 Task: Filter for unread emails   in folder Inbox. Archive 5 recent emails   in folder Inbox. Archive 5 recent emails   in folder Sent items. Archive 3 recent emails   in folder Folder0000000021. Archive 3 recent emails   in folder Folder0000000022
Action: Mouse moved to (353, 473)
Screenshot: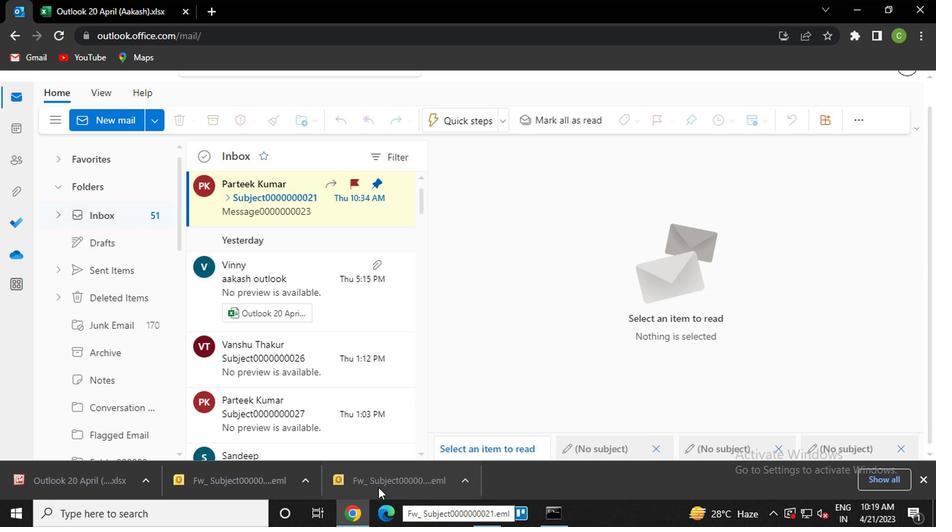 
Action: Mouse scrolled (353, 474) with delta (0, 0)
Screenshot: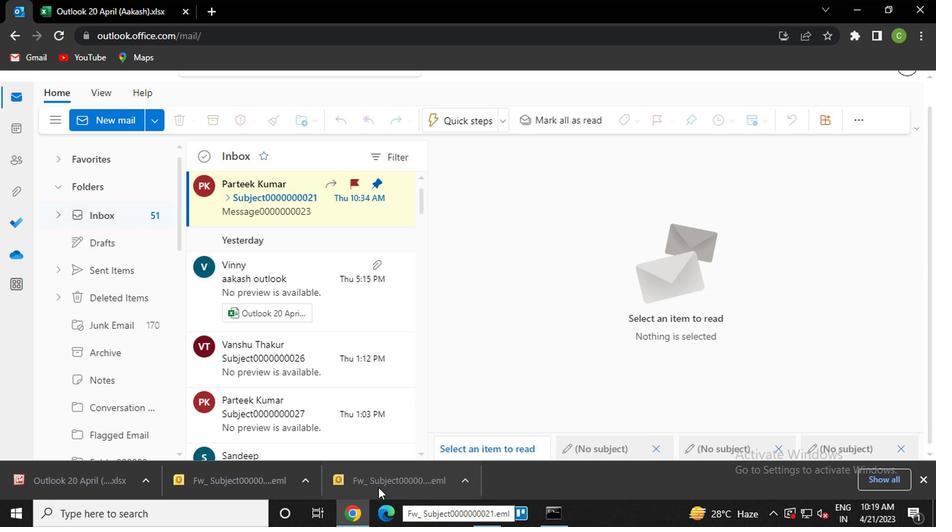 
Action: Mouse moved to (280, 417)
Screenshot: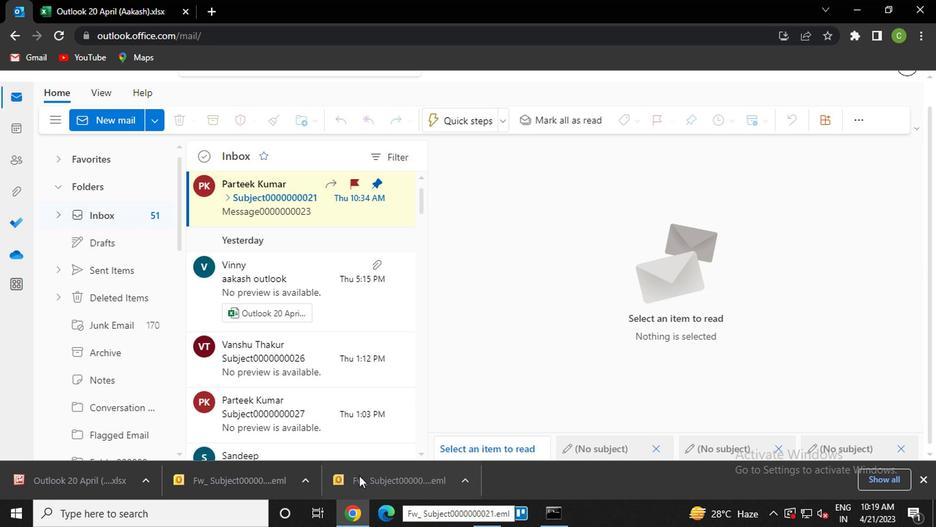 
Action: Mouse scrolled (280, 418) with delta (0, 0)
Screenshot: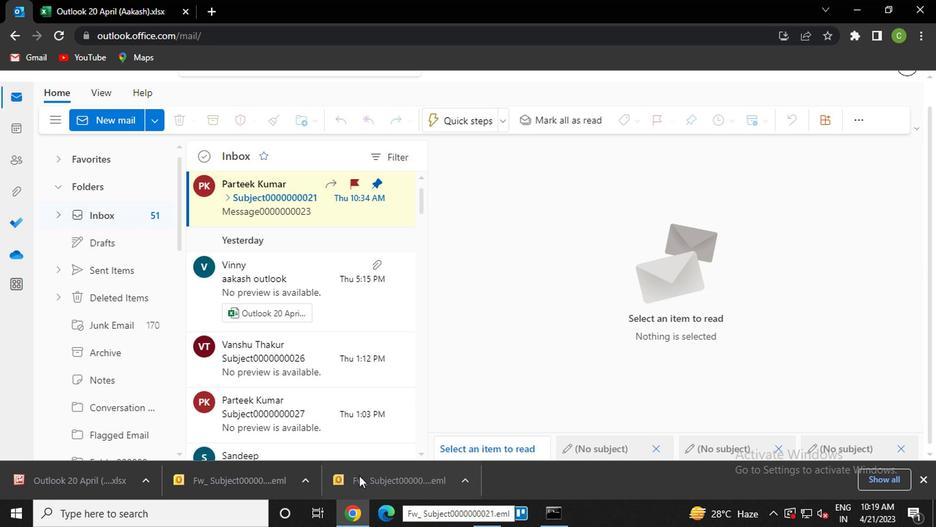 
Action: Mouse moved to (220, 365)
Screenshot: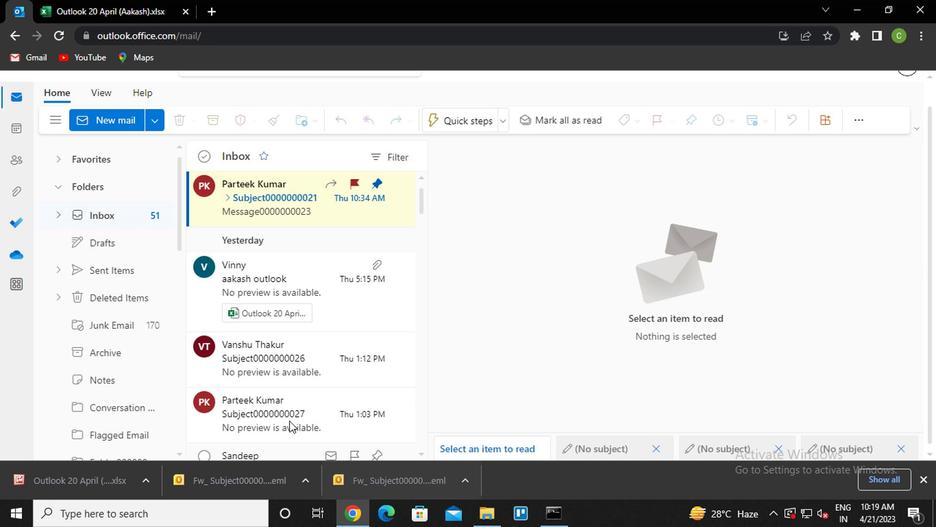 
Action: Mouse scrolled (220, 366) with delta (0, 0)
Screenshot: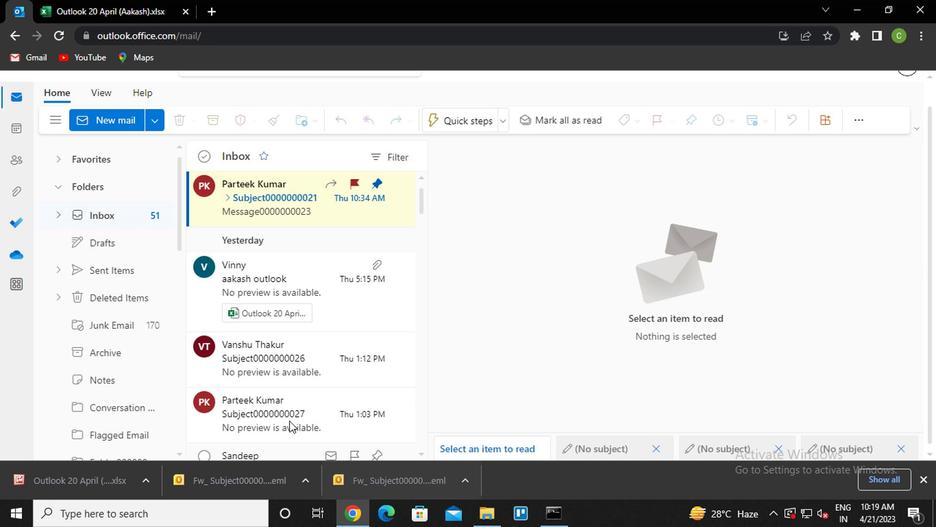 
Action: Mouse moved to (216, 358)
Screenshot: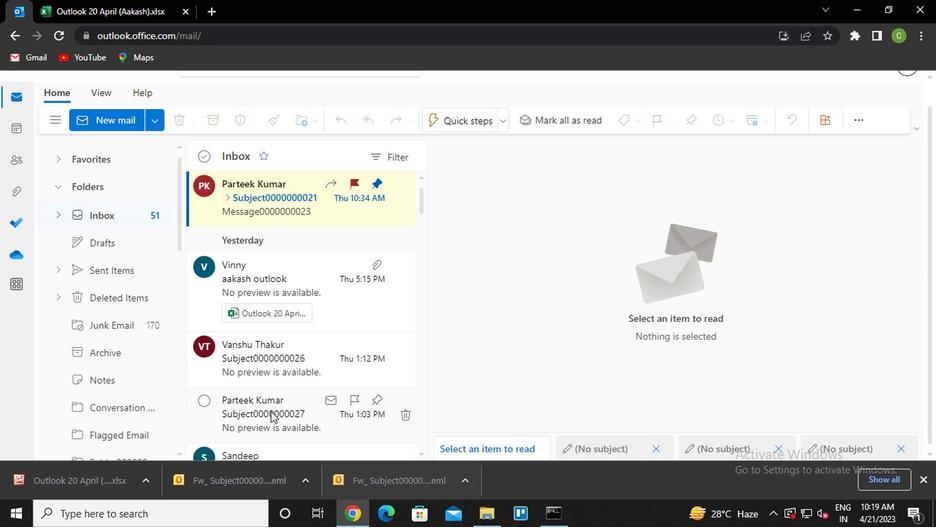 
Action: Mouse scrolled (216, 359) with delta (0, 0)
Screenshot: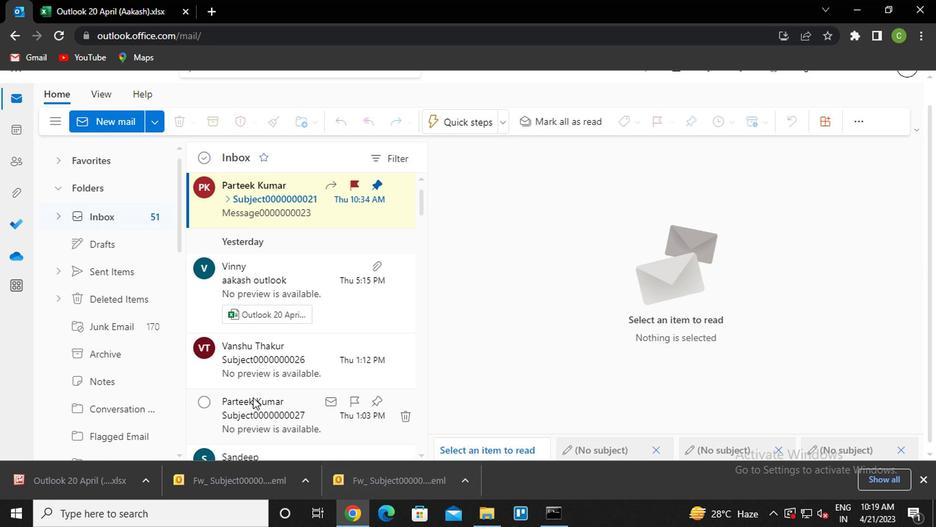 
Action: Mouse moved to (117, 243)
Screenshot: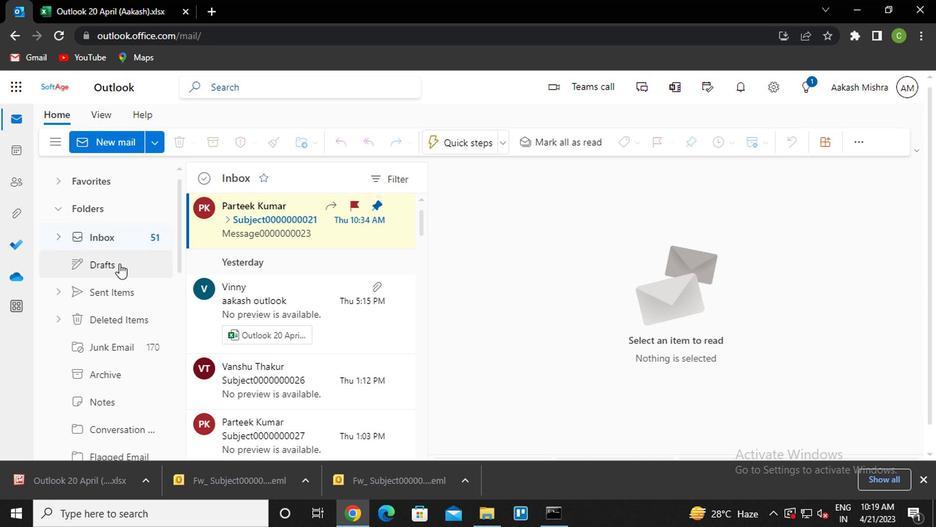 
Action: Mouse pressed left at (117, 243)
Screenshot: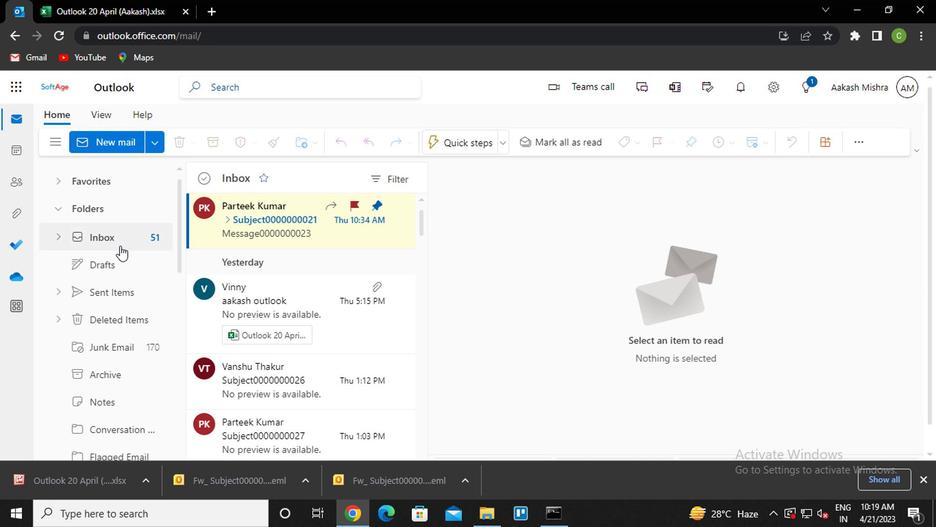 
Action: Mouse moved to (391, 155)
Screenshot: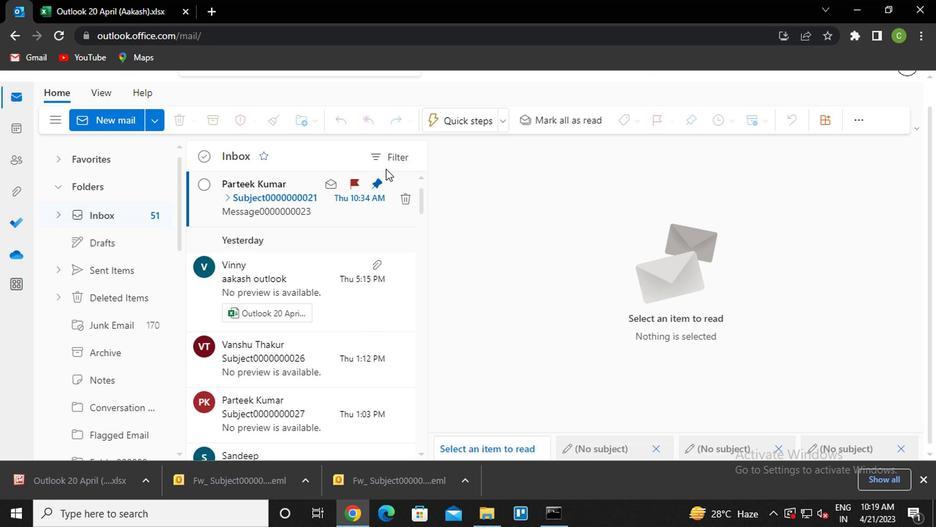 
Action: Mouse pressed left at (391, 155)
Screenshot: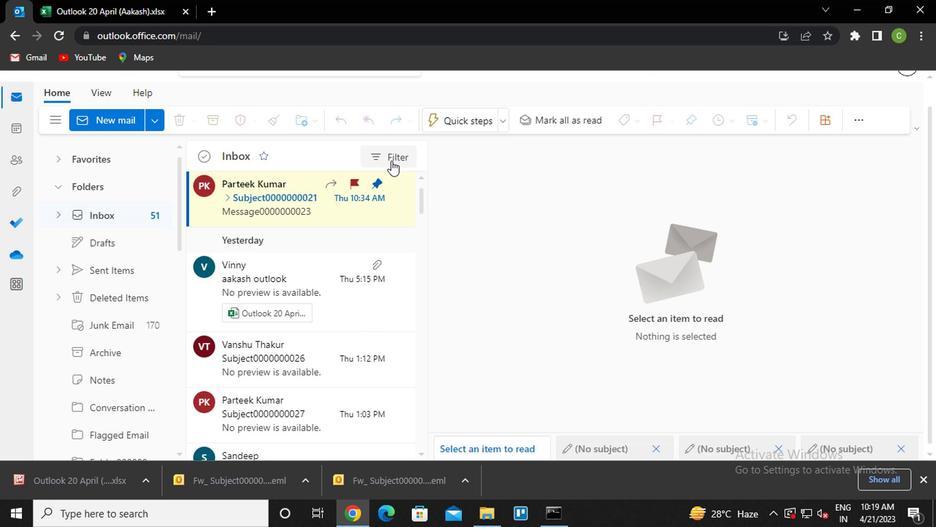 
Action: Mouse moved to (411, 202)
Screenshot: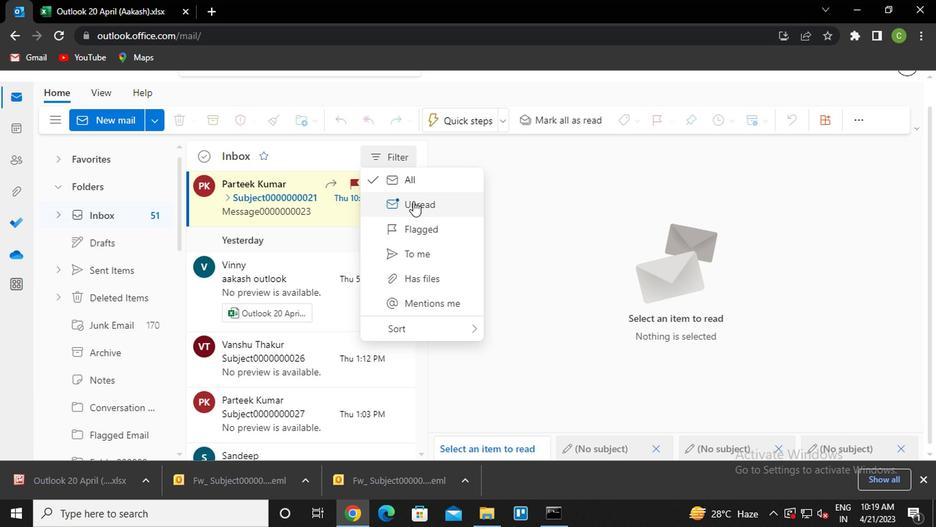 
Action: Mouse pressed left at (411, 202)
Screenshot: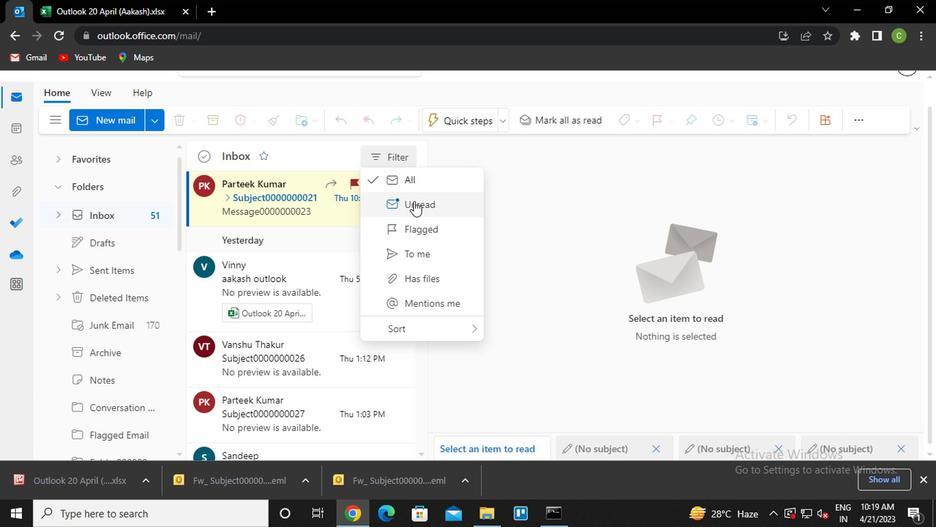 
Action: Mouse moved to (204, 185)
Screenshot: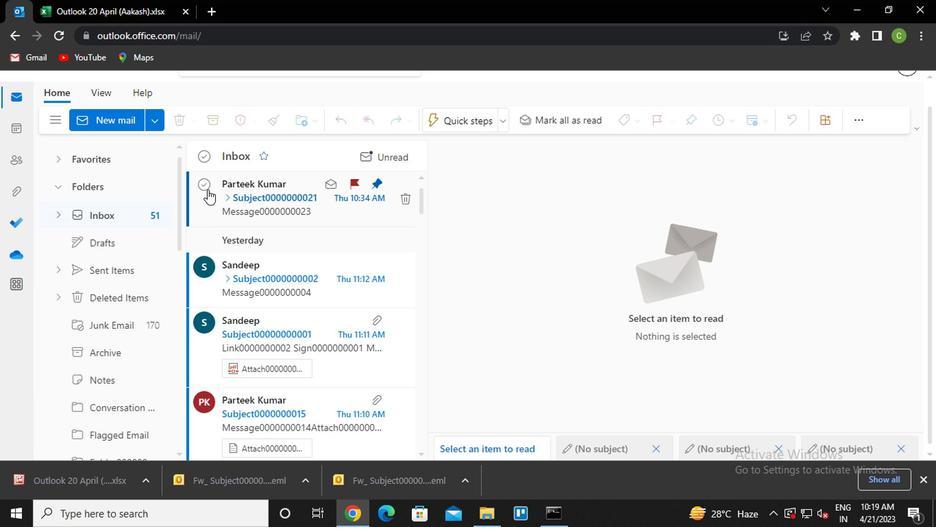 
Action: Mouse pressed left at (204, 185)
Screenshot: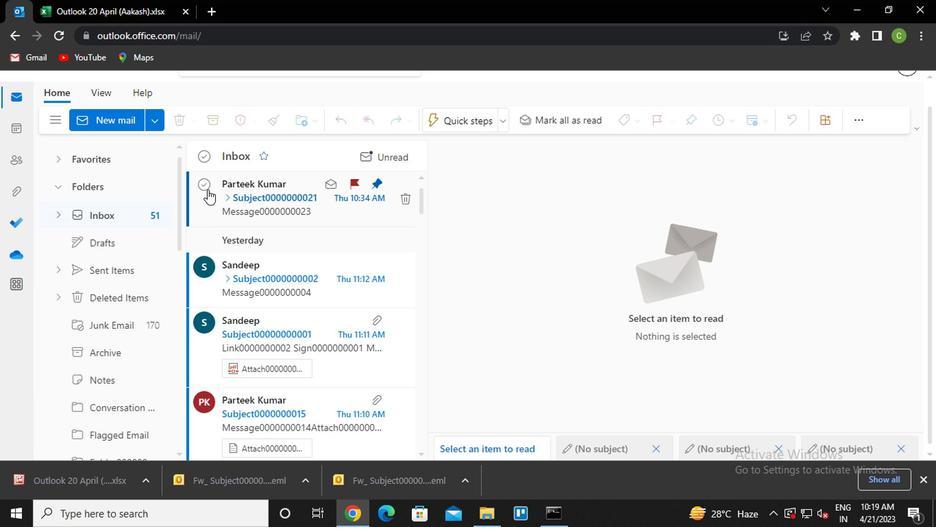 
Action: Mouse moved to (199, 269)
Screenshot: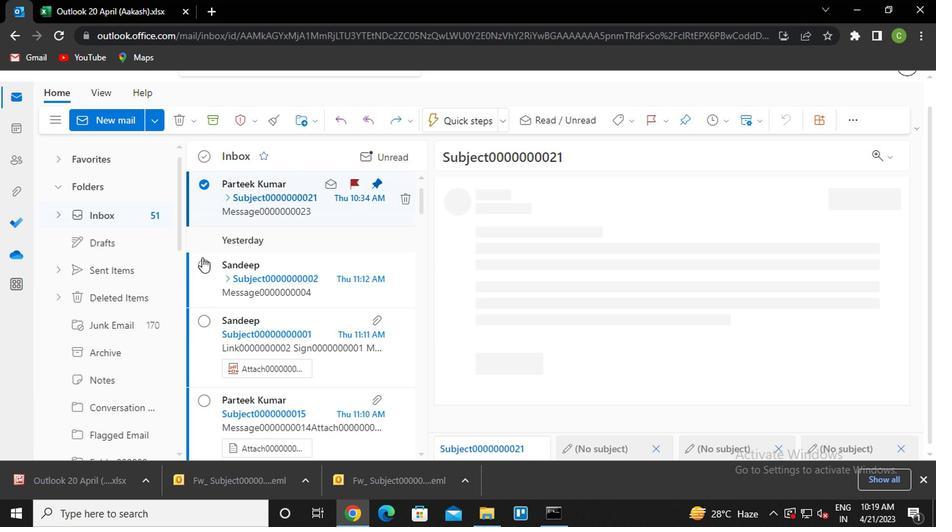 
Action: Mouse pressed left at (199, 269)
Screenshot: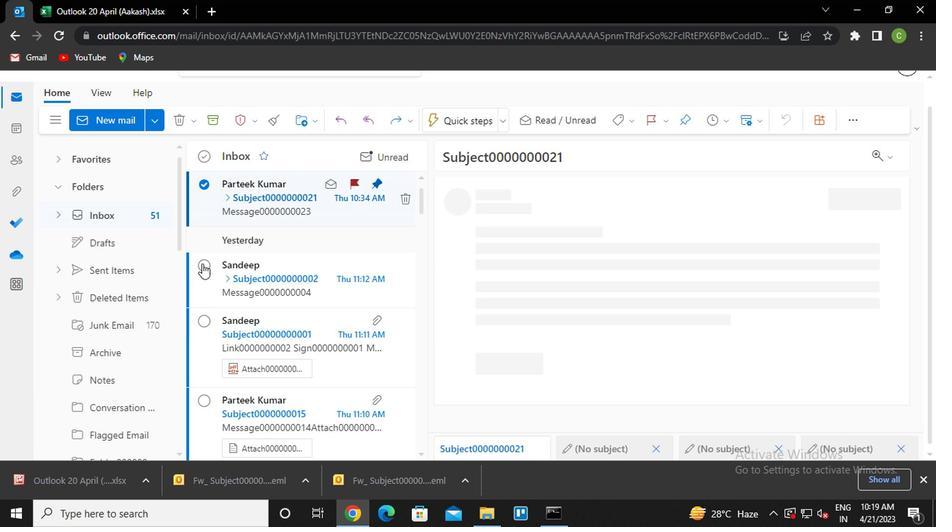 
Action: Mouse moved to (205, 319)
Screenshot: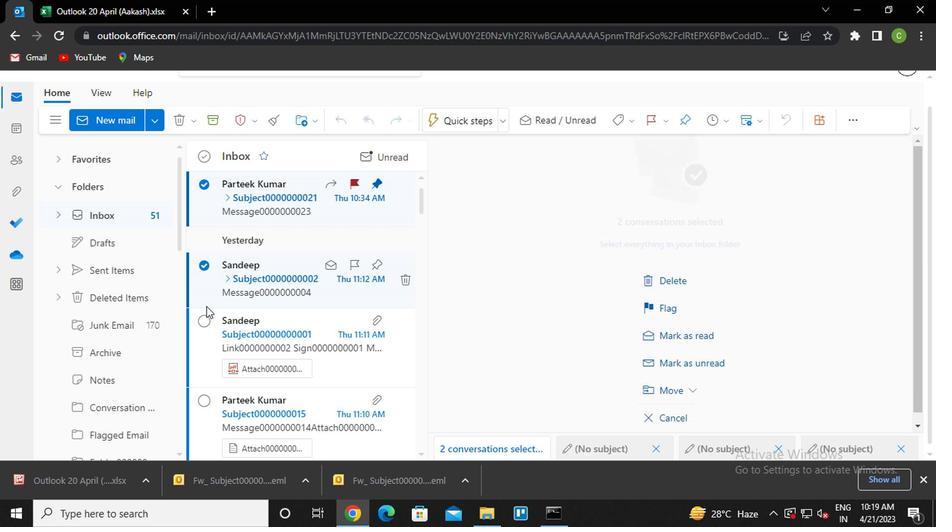 
Action: Mouse pressed left at (205, 319)
Screenshot: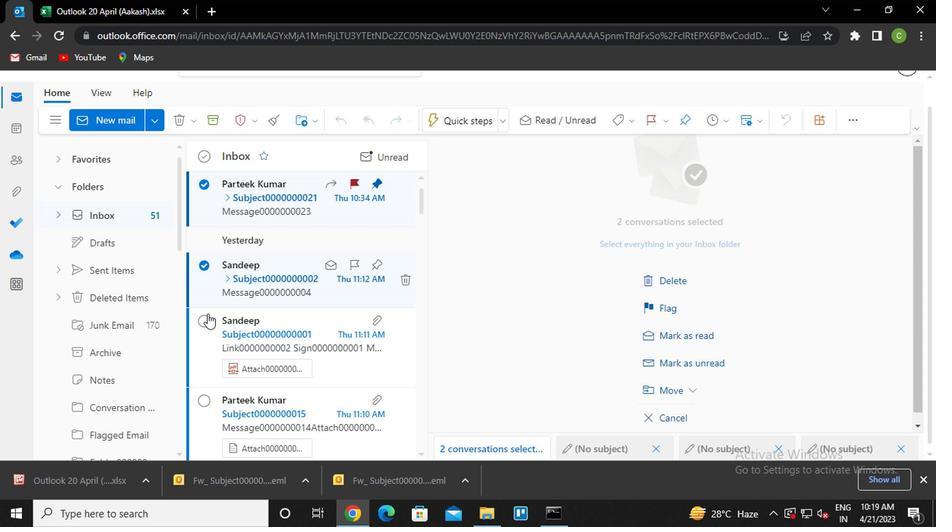 
Action: Mouse moved to (203, 402)
Screenshot: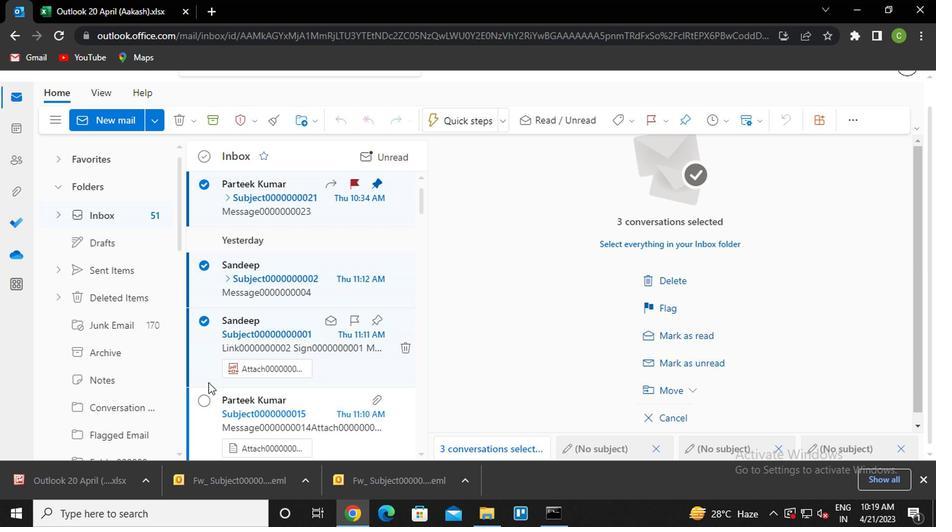 
Action: Mouse pressed left at (203, 402)
Screenshot: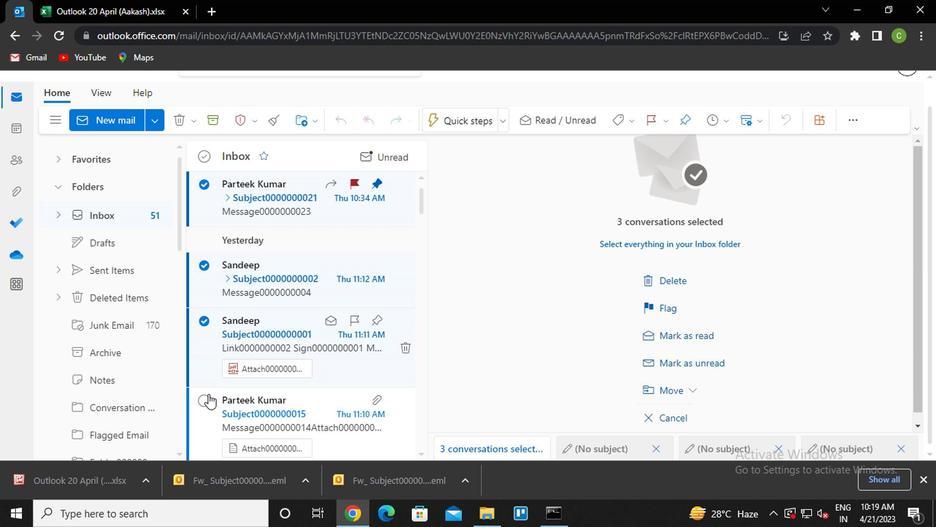 
Action: Mouse moved to (210, 382)
Screenshot: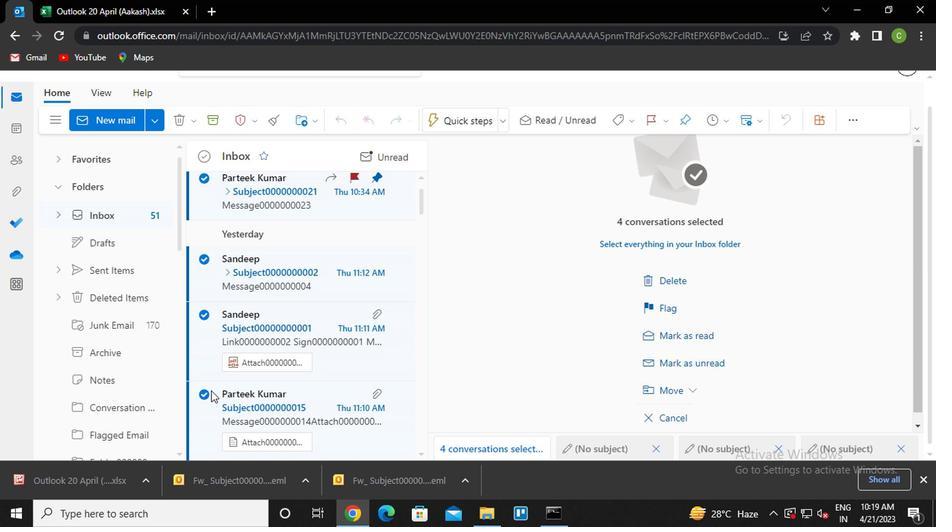
Action: Mouse scrolled (210, 381) with delta (0, 0)
Screenshot: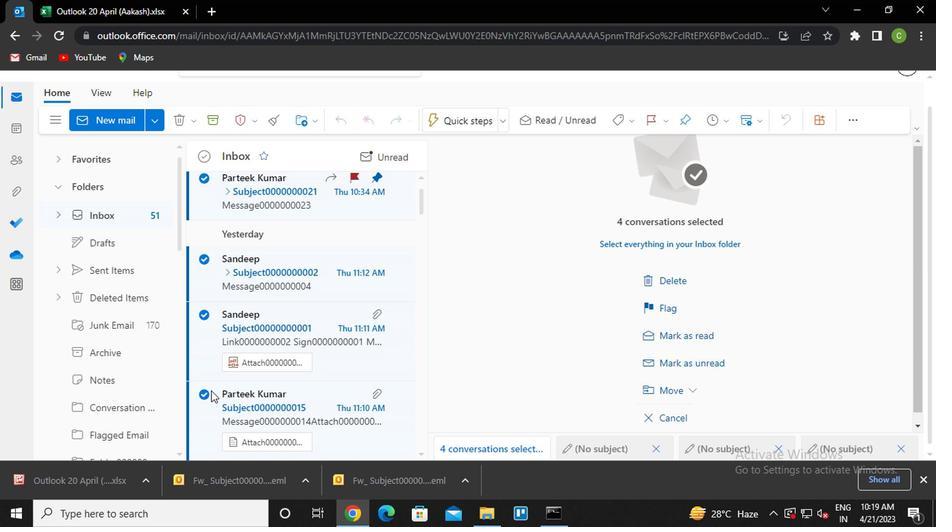 
Action: Mouse moved to (202, 405)
Screenshot: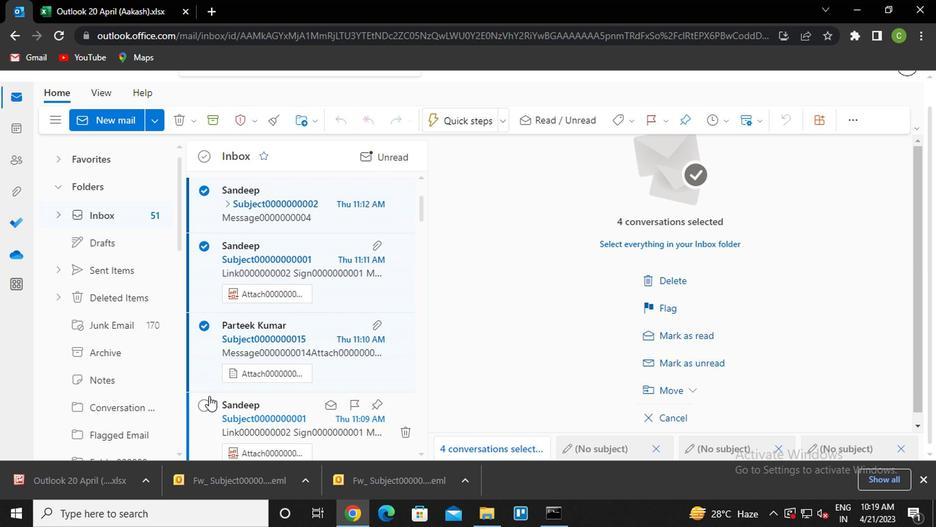 
Action: Mouse pressed left at (202, 405)
Screenshot: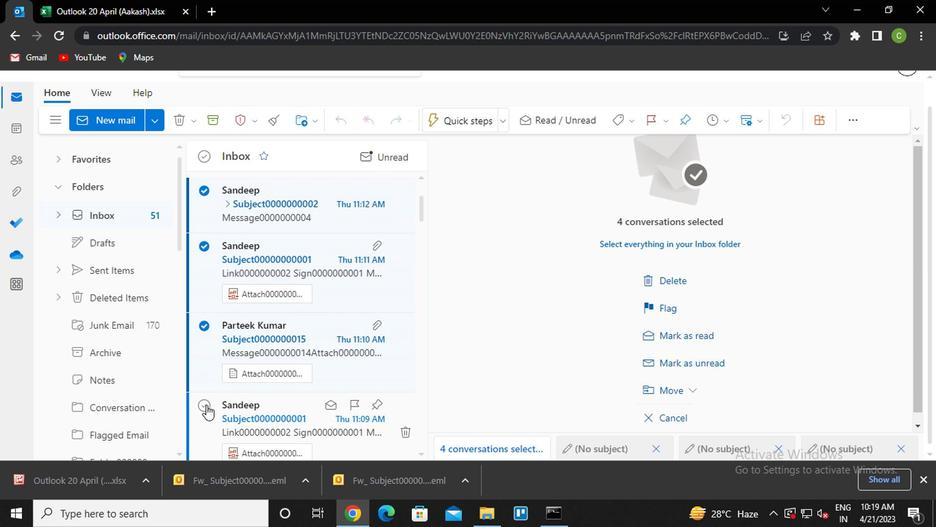 
Action: Mouse moved to (232, 326)
Screenshot: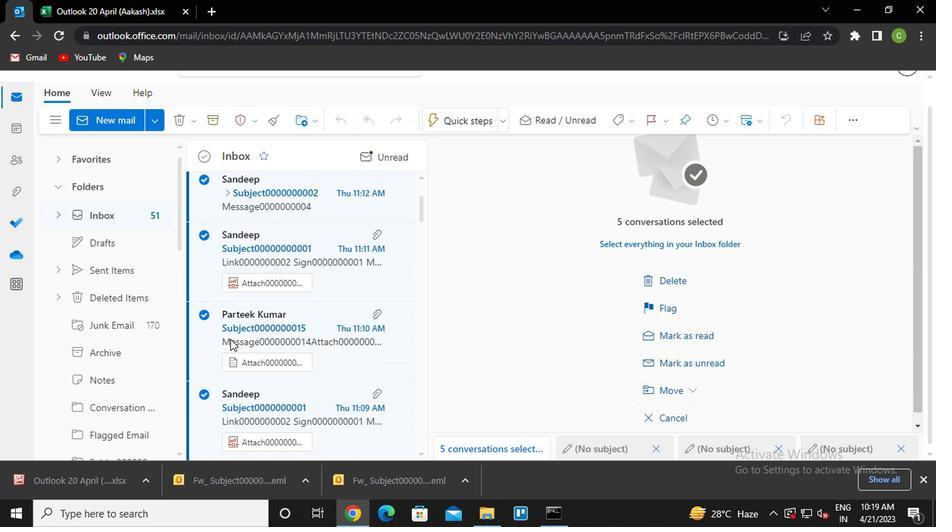
Action: Mouse pressed right at (232, 326)
Screenshot: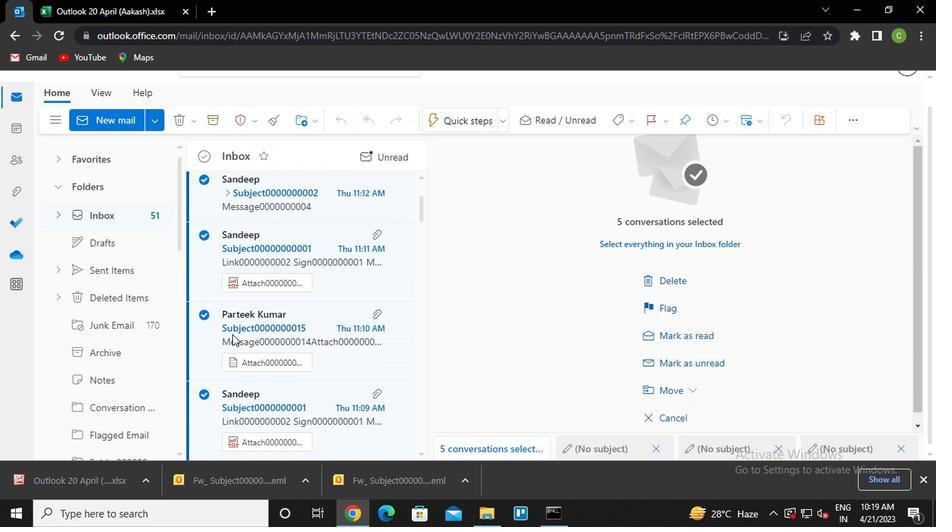
Action: Mouse moved to (279, 120)
Screenshot: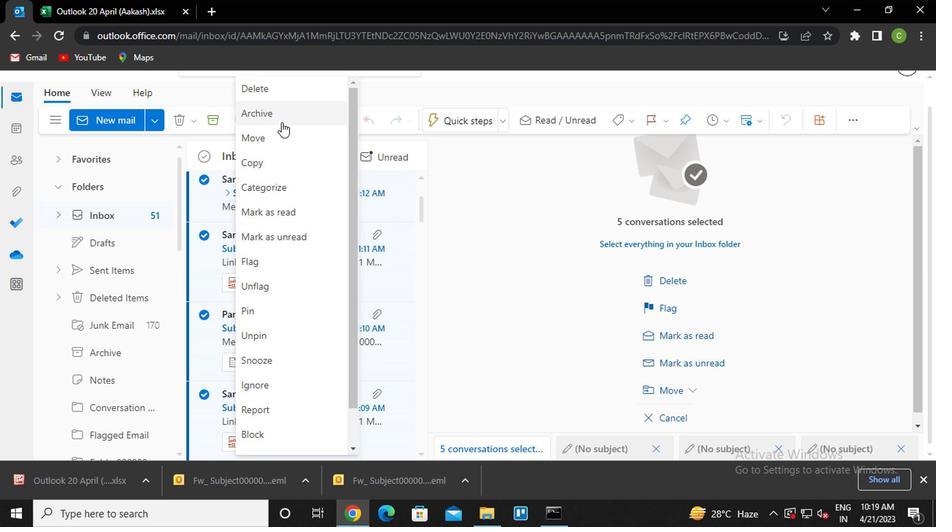 
Action: Mouse pressed left at (279, 120)
Screenshot: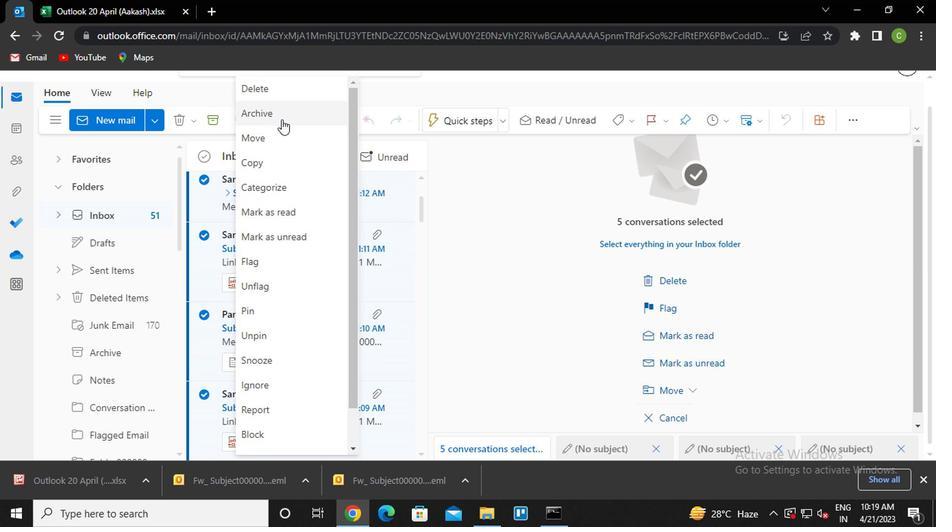 
Action: Mouse moved to (105, 270)
Screenshot: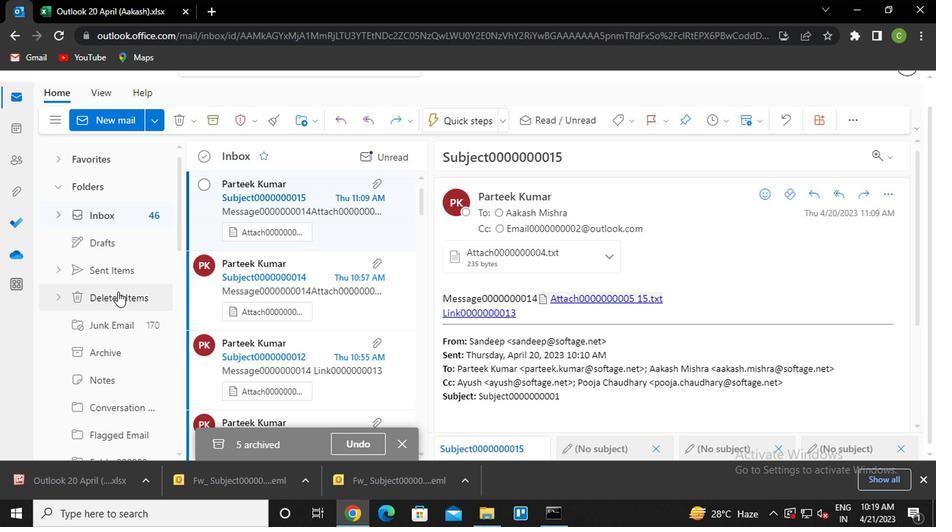
Action: Mouse pressed left at (105, 270)
Screenshot: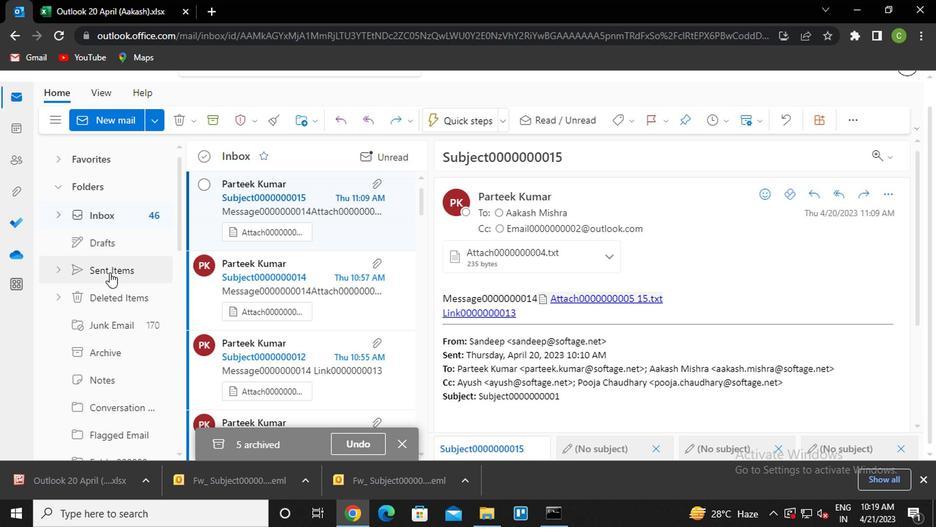 
Action: Mouse moved to (203, 212)
Screenshot: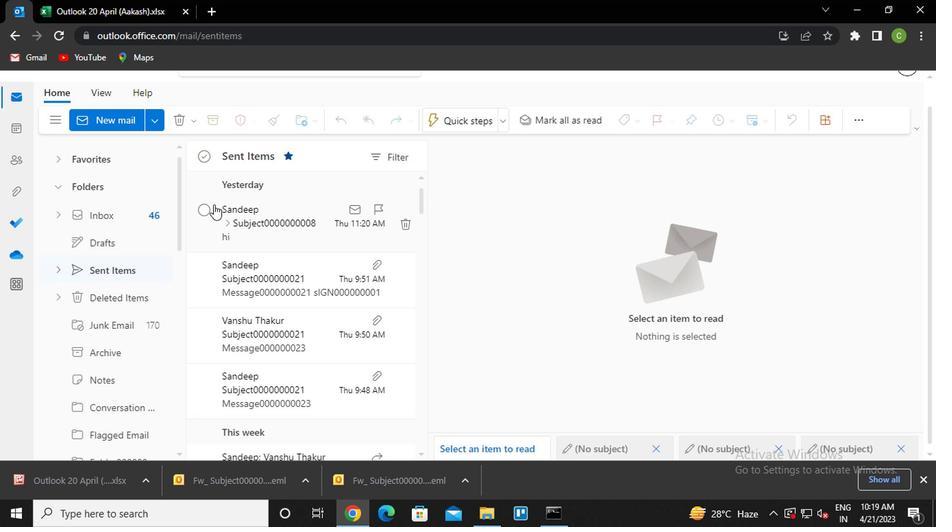 
Action: Mouse pressed left at (203, 212)
Screenshot: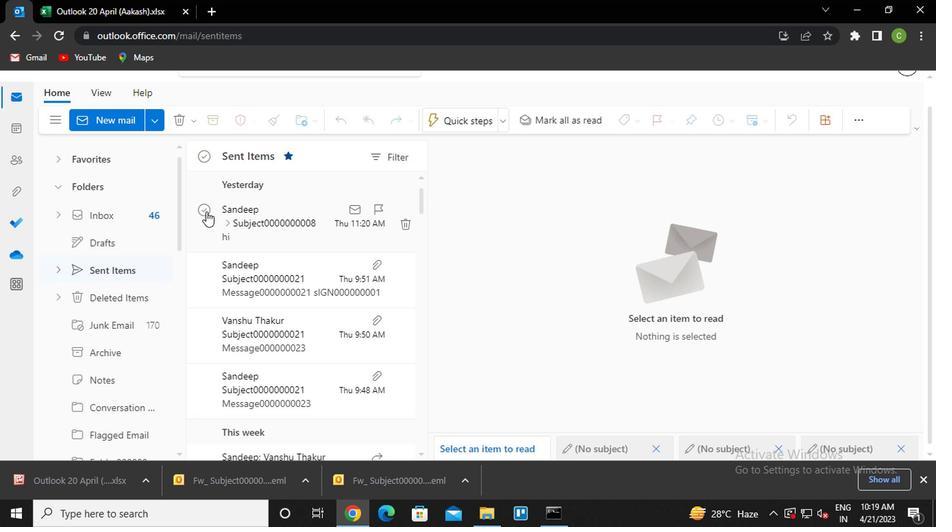 
Action: Mouse moved to (201, 270)
Screenshot: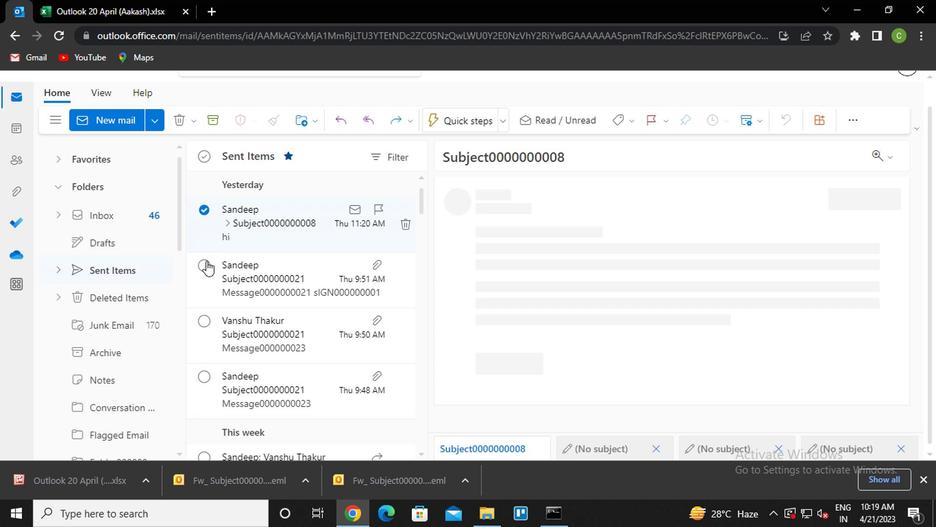 
Action: Mouse pressed left at (201, 270)
Screenshot: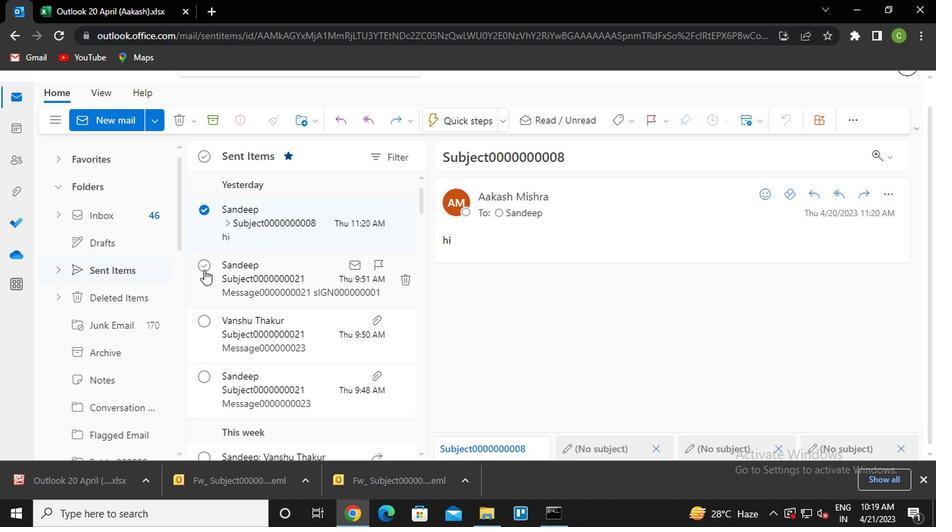 
Action: Mouse moved to (202, 345)
Screenshot: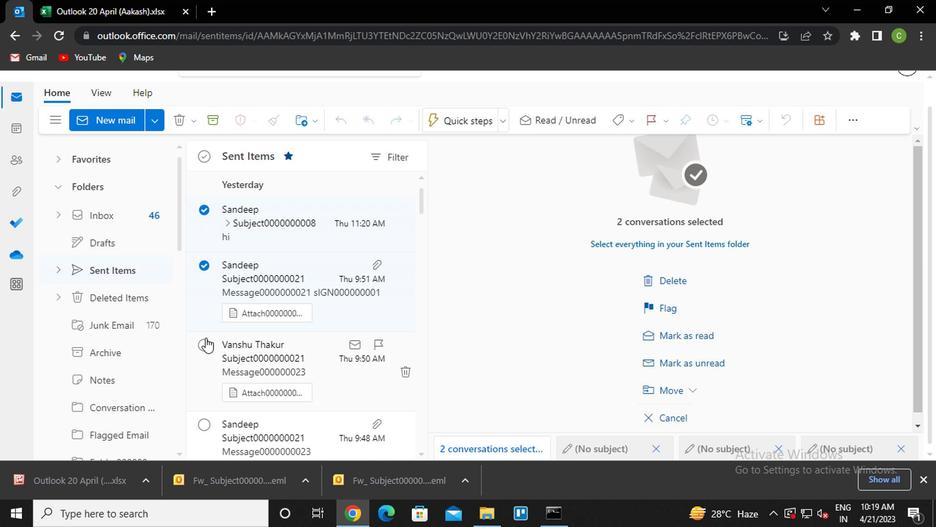 
Action: Mouse pressed left at (202, 345)
Screenshot: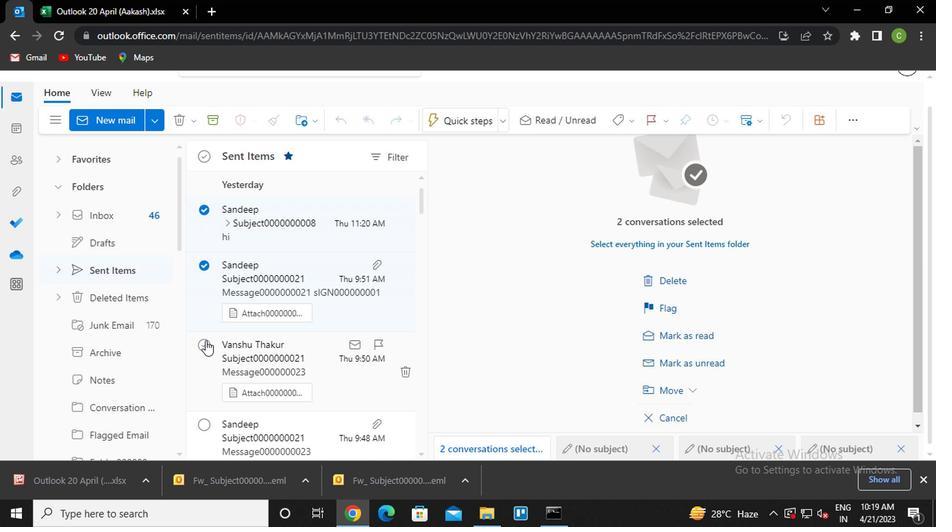 
Action: Mouse scrolled (202, 344) with delta (0, 0)
Screenshot: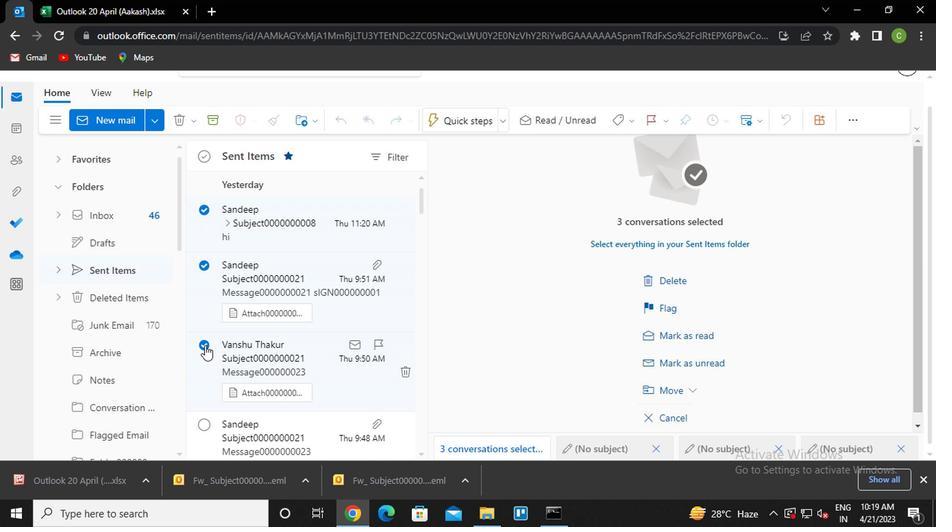 
Action: Mouse moved to (202, 345)
Screenshot: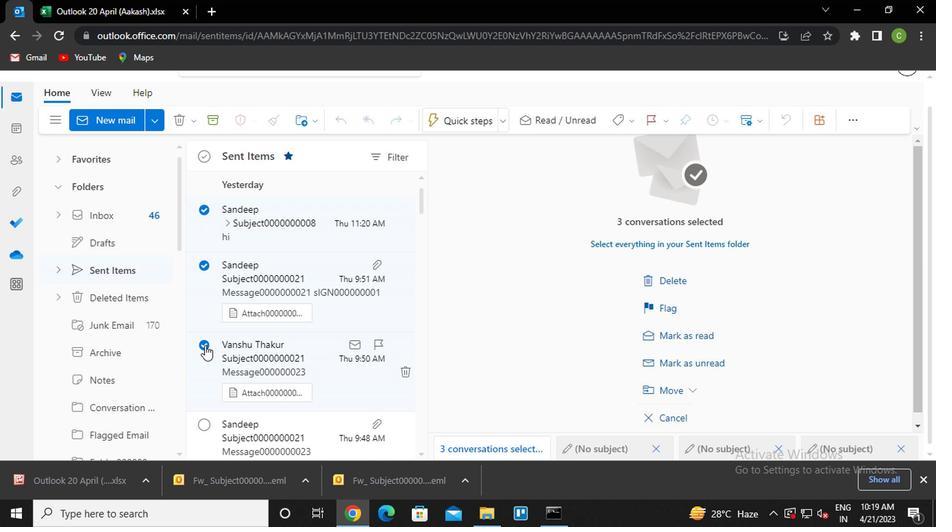 
Action: Mouse scrolled (202, 344) with delta (0, 0)
Screenshot: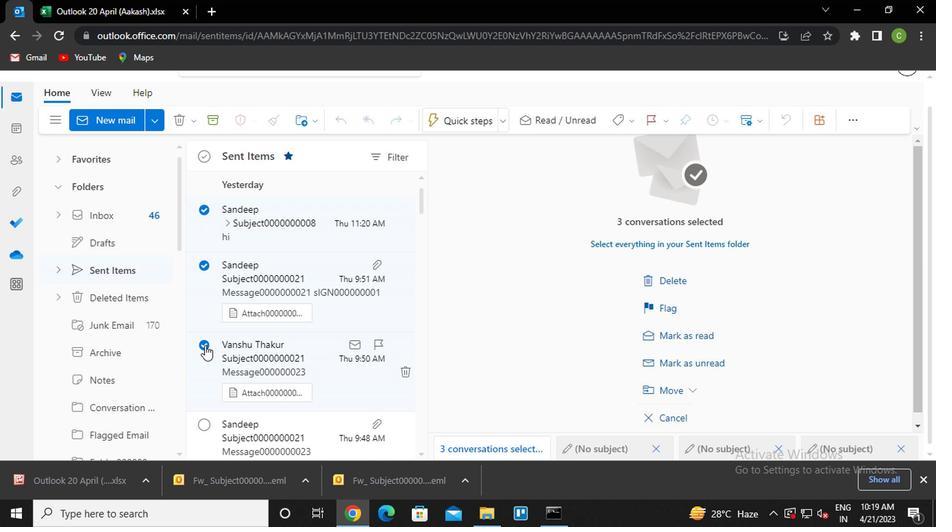 
Action: Mouse moved to (202, 291)
Screenshot: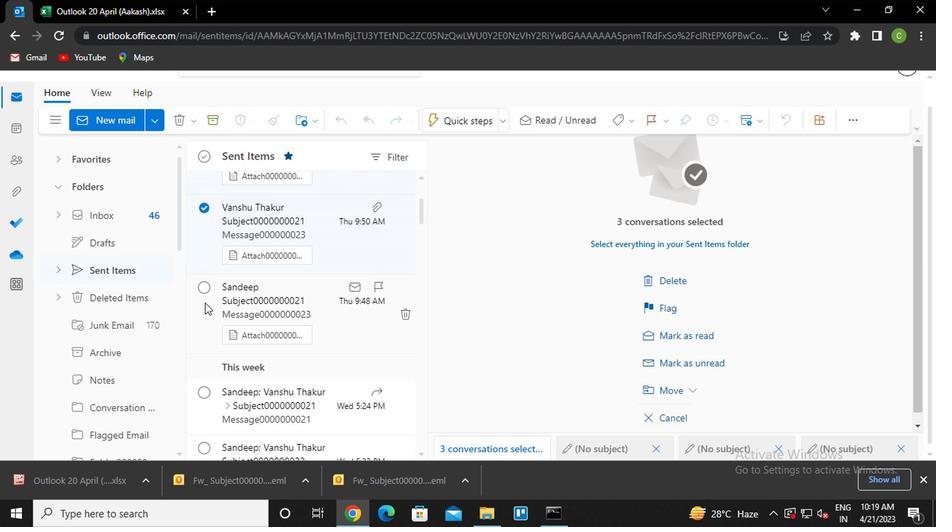 
Action: Mouse pressed left at (202, 291)
Screenshot: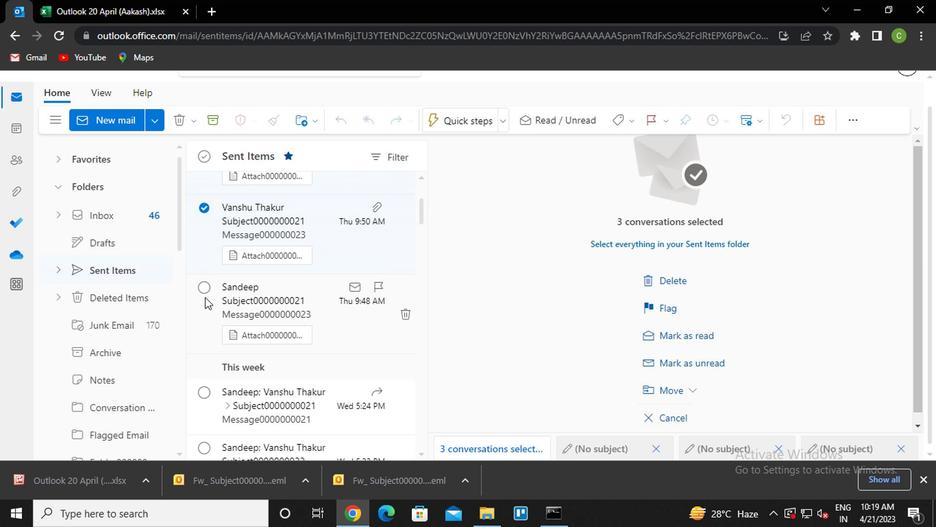 
Action: Mouse moved to (204, 397)
Screenshot: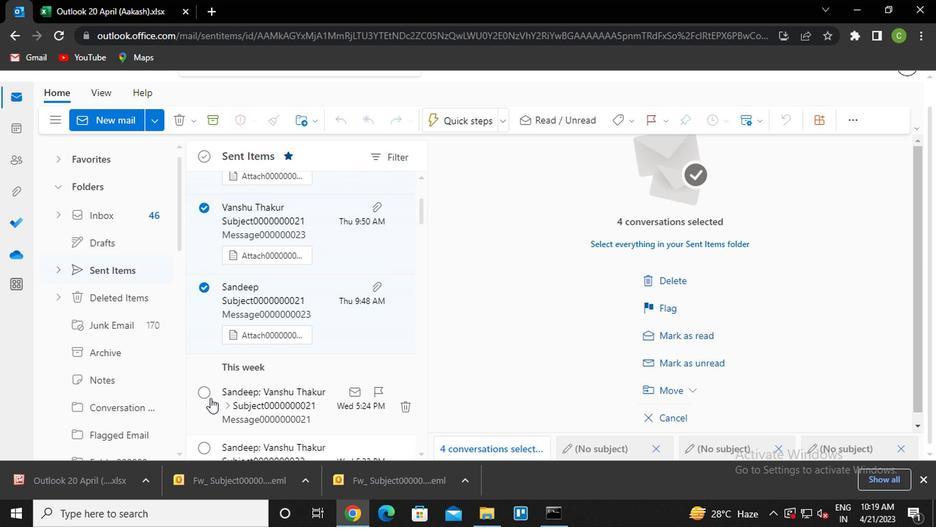 
Action: Mouse pressed left at (204, 397)
Screenshot: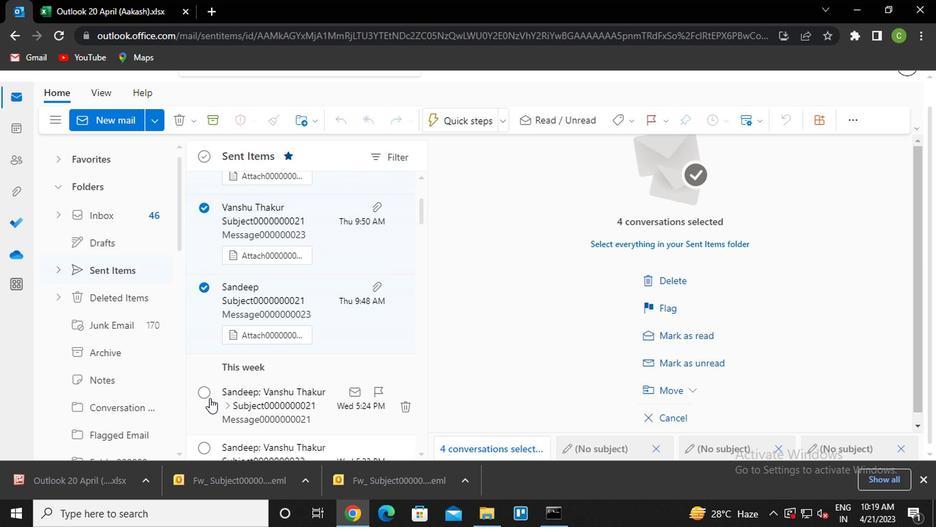 
Action: Mouse moved to (260, 315)
Screenshot: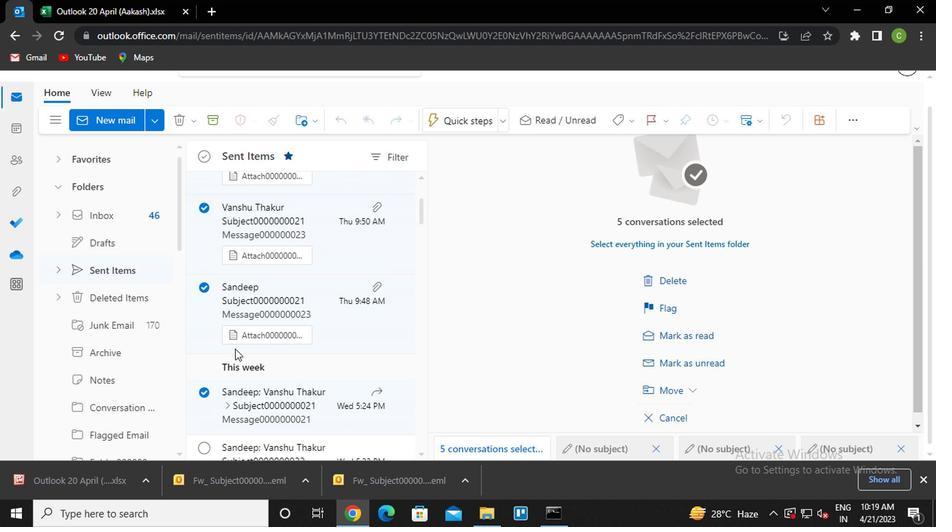 
Action: Mouse pressed right at (260, 315)
Screenshot: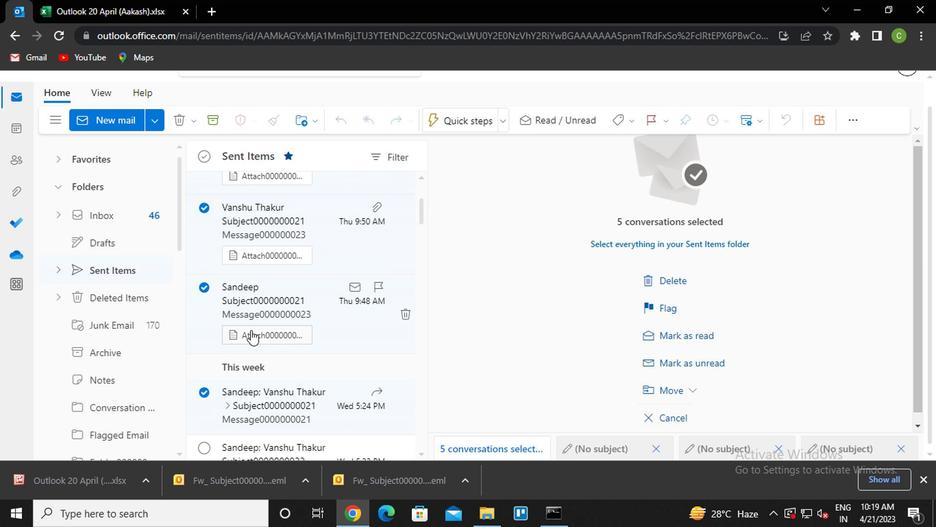 
Action: Mouse moved to (309, 227)
Screenshot: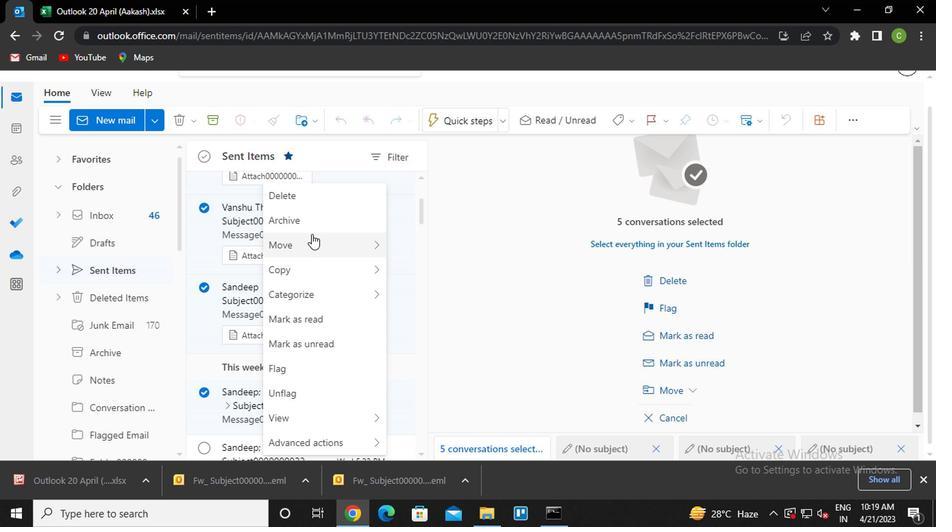 
Action: Mouse pressed left at (309, 227)
Screenshot: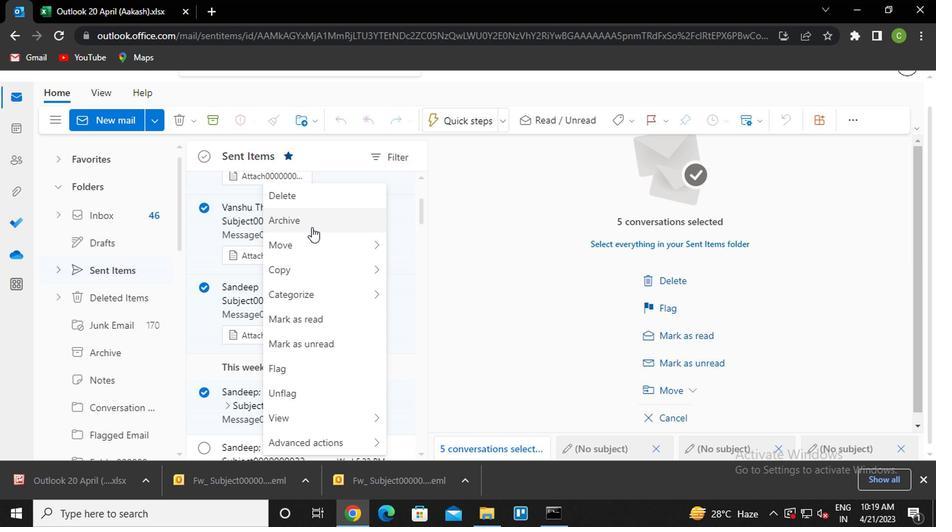 
Action: Mouse moved to (143, 318)
Screenshot: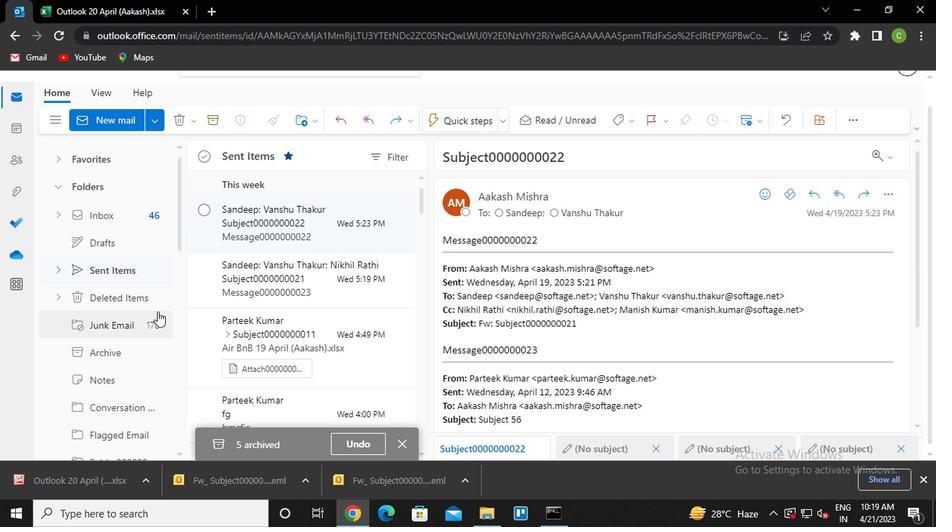 
Action: Mouse scrolled (143, 318) with delta (0, 0)
Screenshot: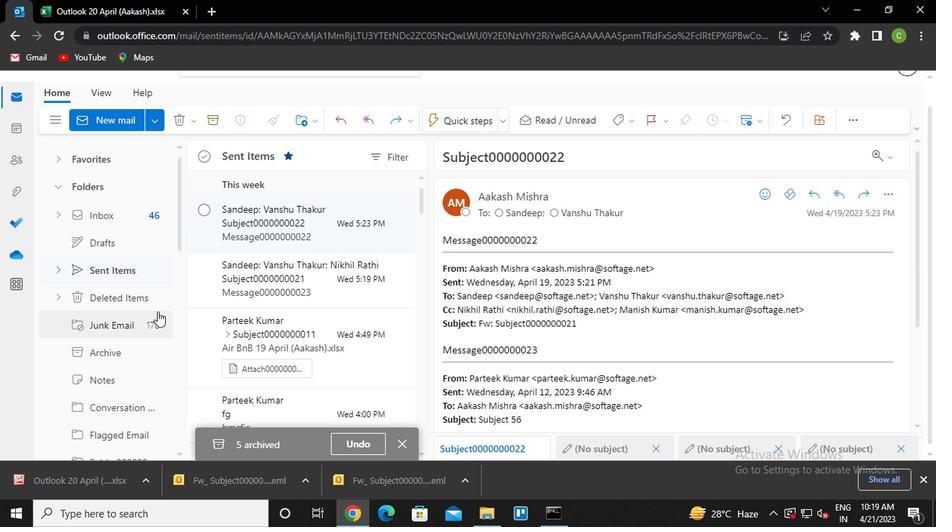 
Action: Mouse moved to (139, 320)
Screenshot: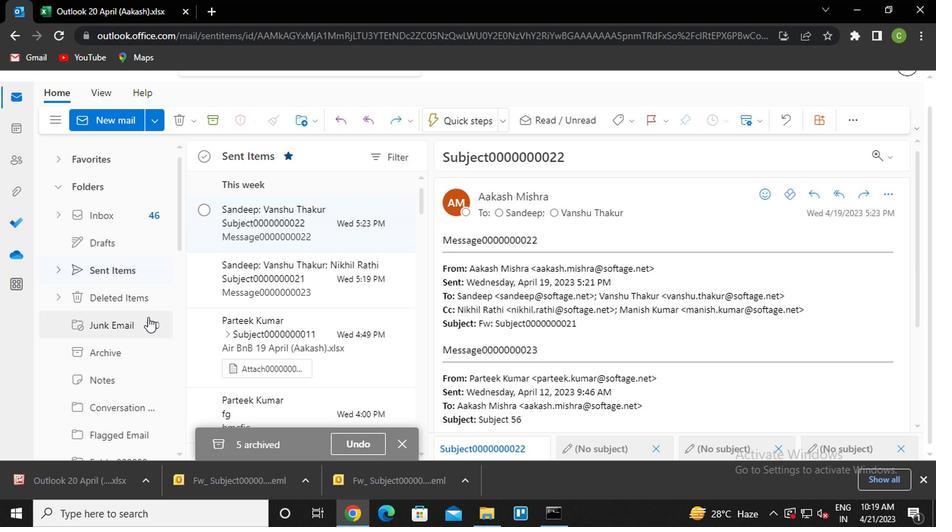 
Action: Mouse scrolled (139, 320) with delta (0, 0)
Screenshot: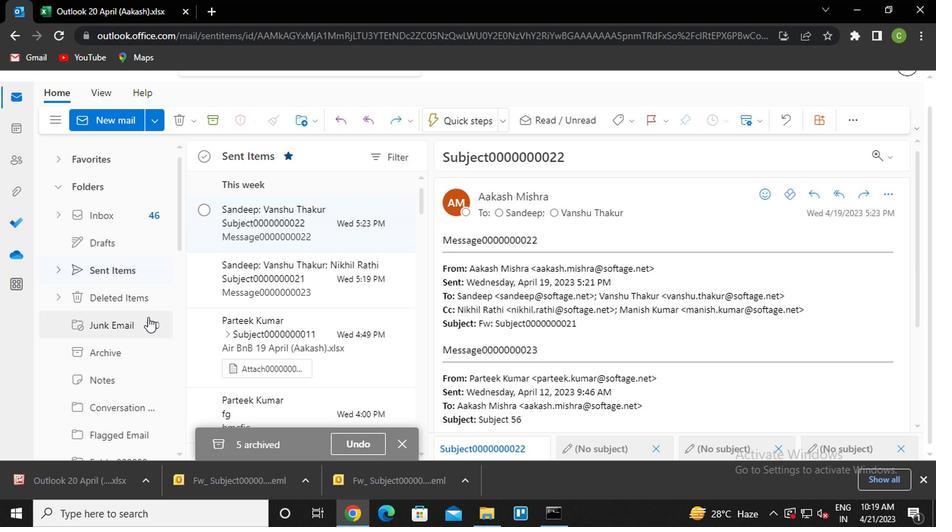 
Action: Mouse moved to (135, 320)
Screenshot: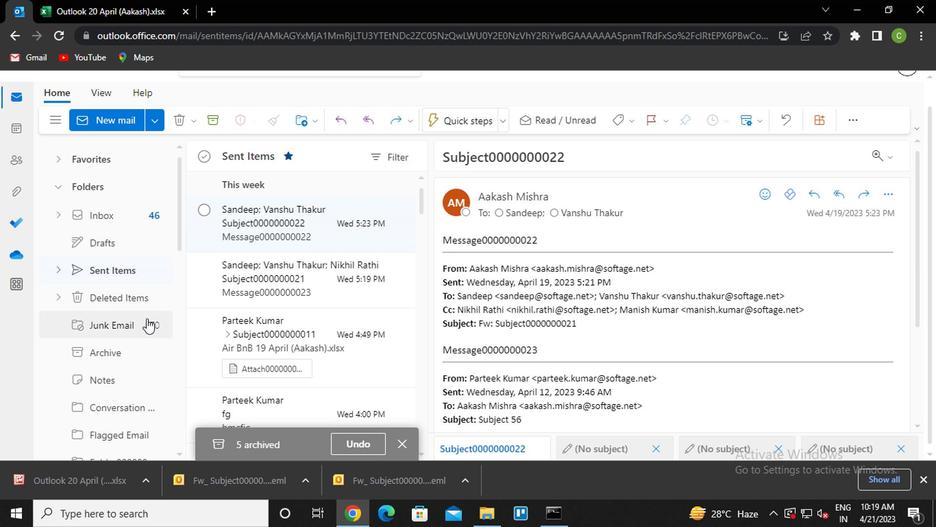 
Action: Mouse scrolled (135, 320) with delta (0, 0)
Screenshot: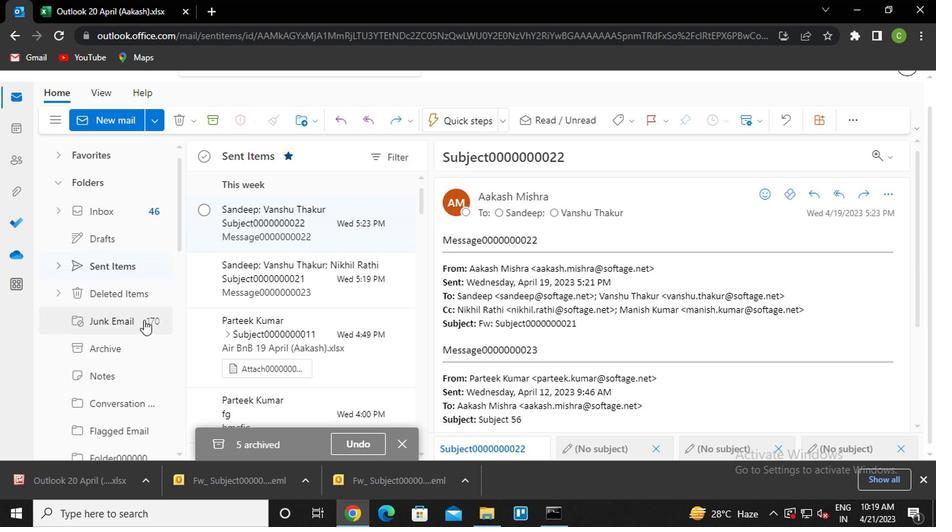 
Action: Mouse moved to (132, 321)
Screenshot: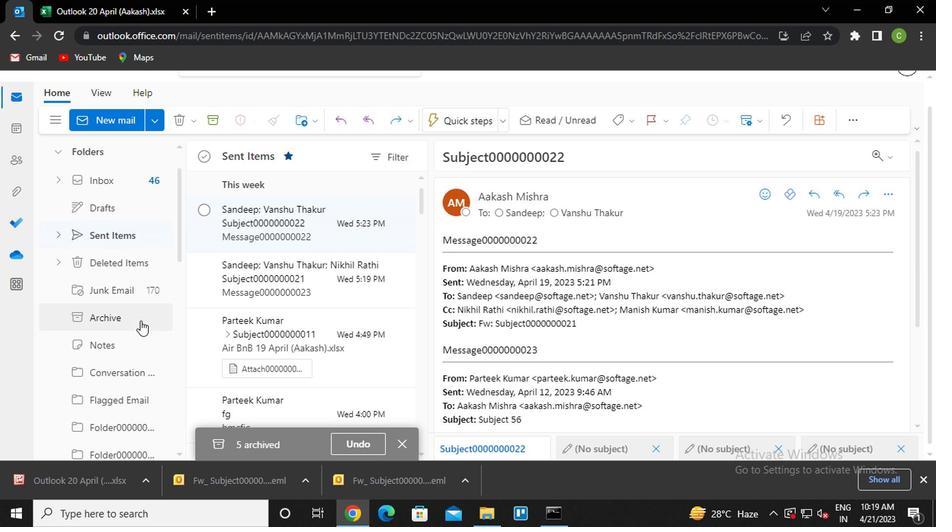 
Action: Mouse scrolled (132, 320) with delta (0, 0)
Screenshot: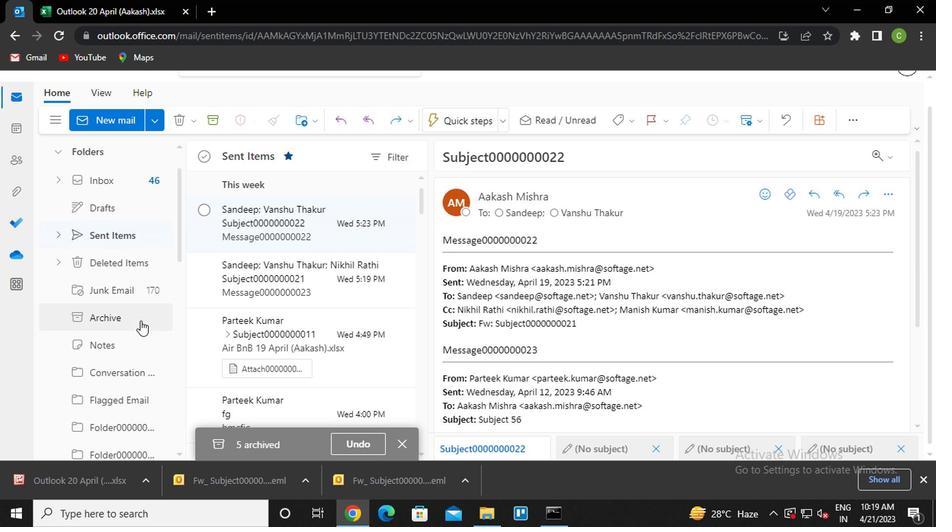 
Action: Mouse moved to (127, 320)
Screenshot: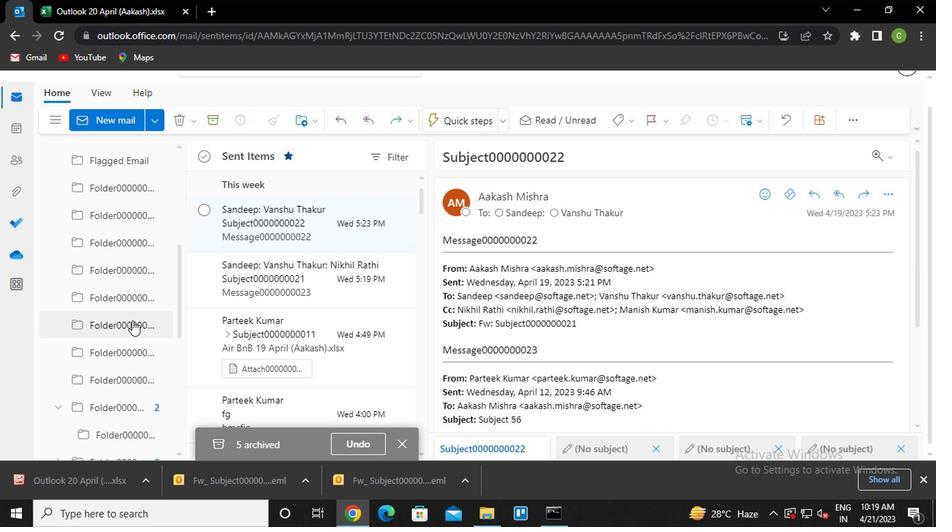 
Action: Mouse scrolled (127, 319) with delta (0, 0)
Screenshot: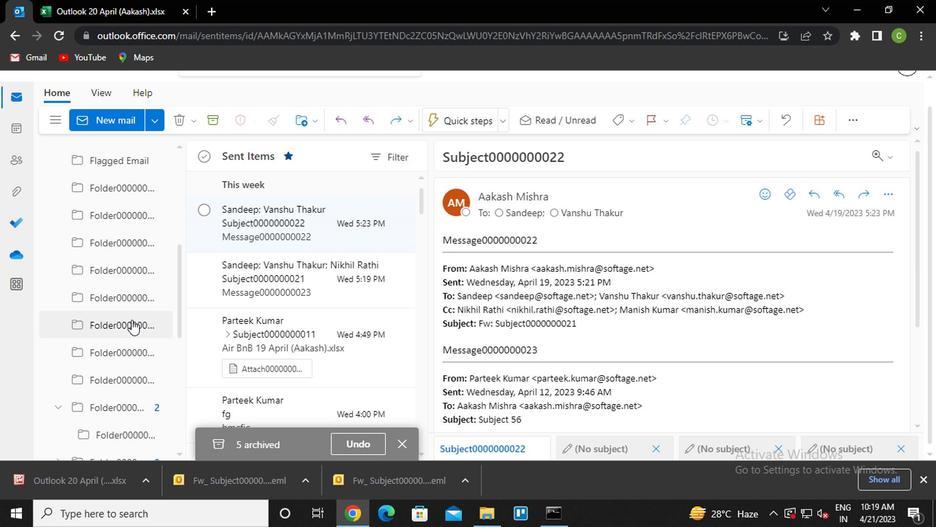 
Action: Mouse moved to (110, 334)
Screenshot: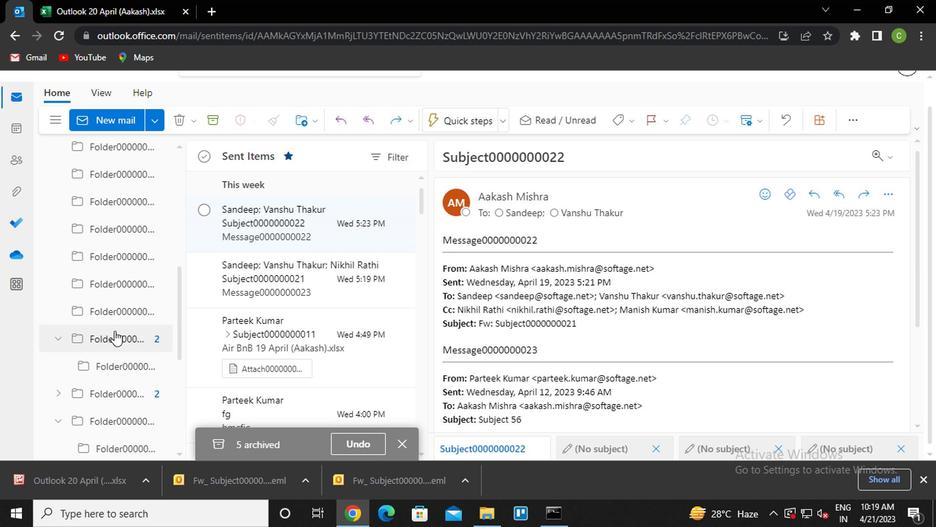 
Action: Mouse pressed left at (110, 334)
Screenshot: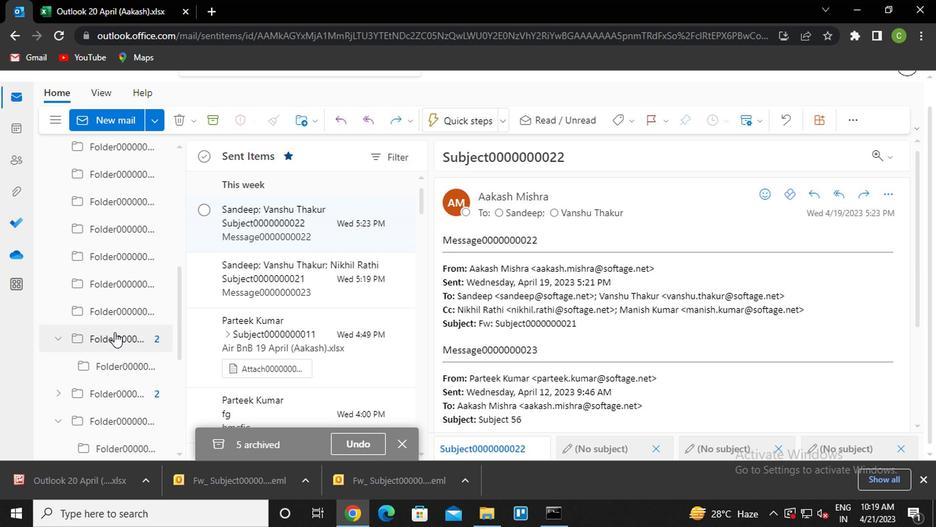 
Action: Mouse moved to (205, 185)
Screenshot: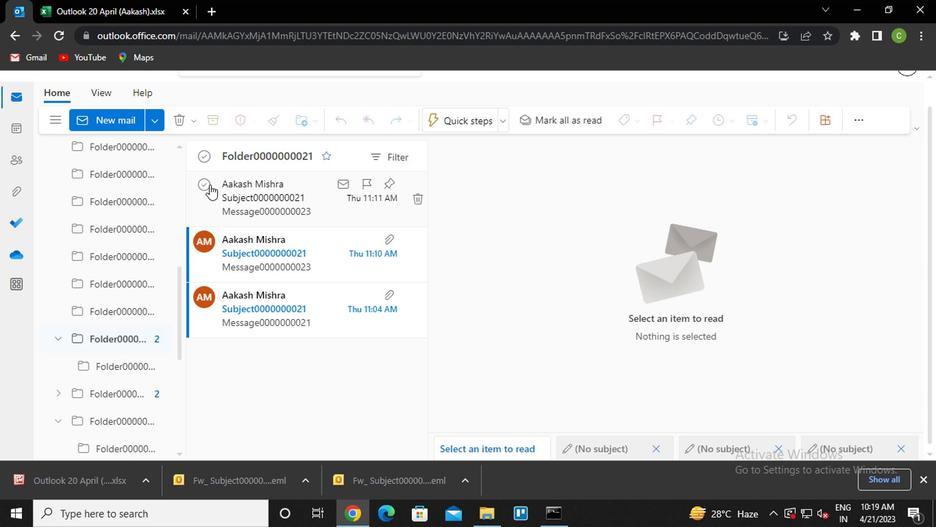 
Action: Mouse pressed left at (205, 185)
Screenshot: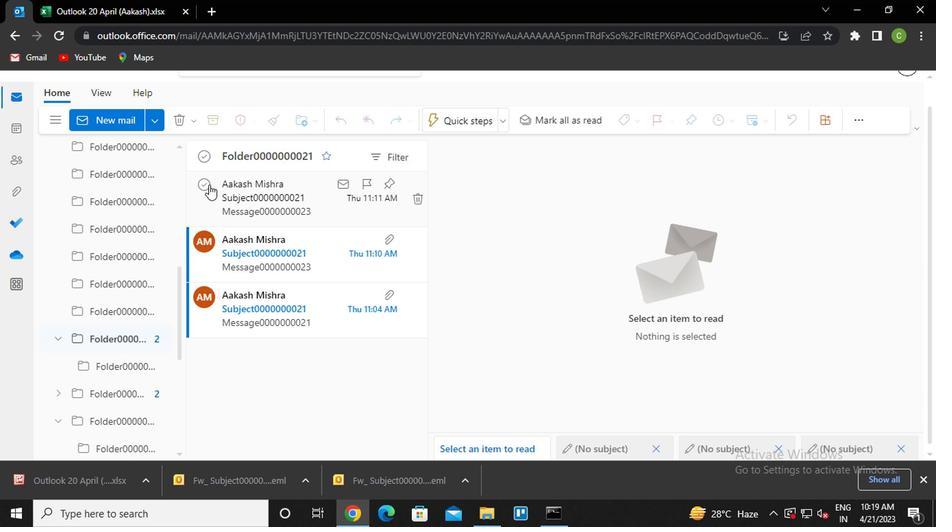 
Action: Mouse moved to (200, 248)
Screenshot: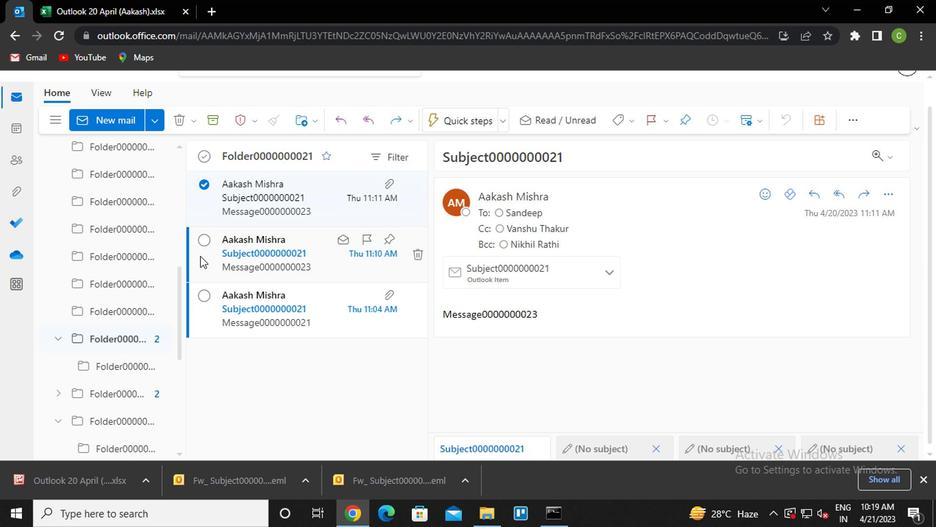 
Action: Mouse pressed left at (200, 248)
Screenshot: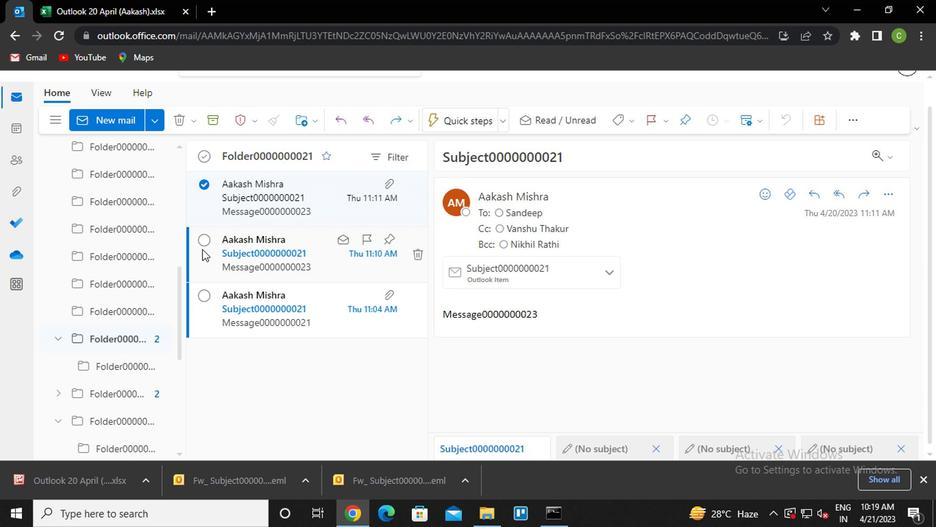 
Action: Mouse moved to (199, 299)
Screenshot: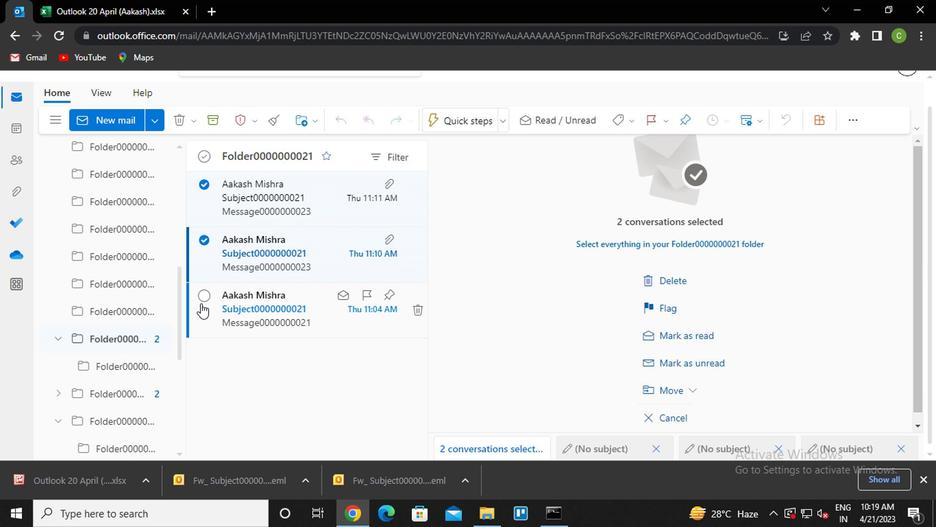 
Action: Mouse pressed left at (199, 299)
Screenshot: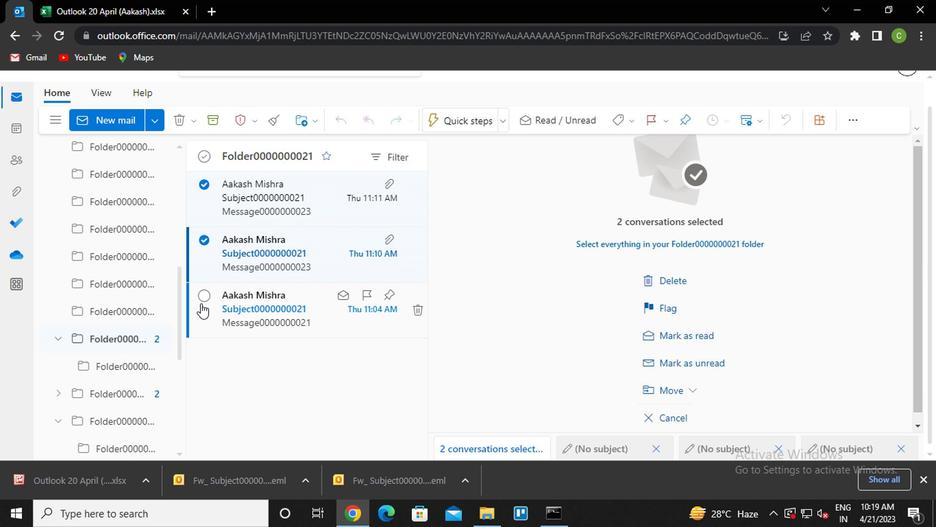
Action: Mouse moved to (259, 244)
Screenshot: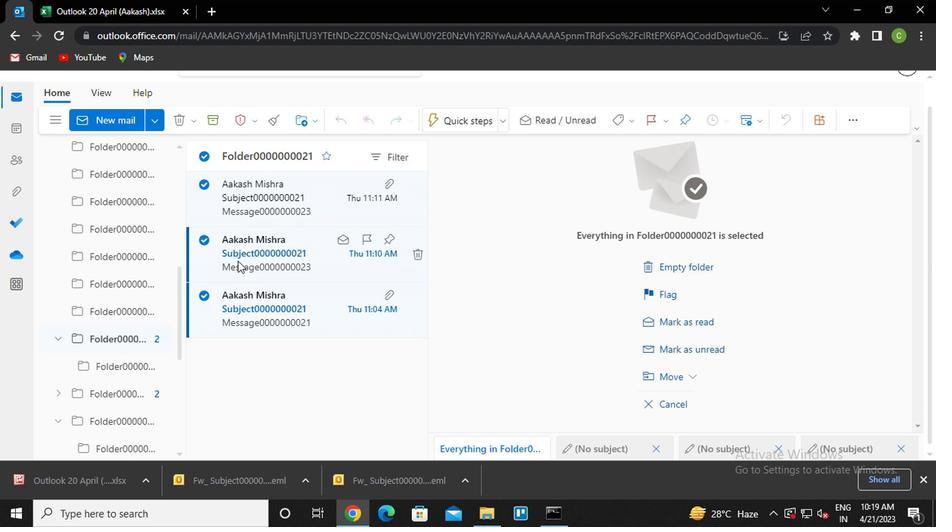 
Action: Mouse pressed right at (259, 244)
Screenshot: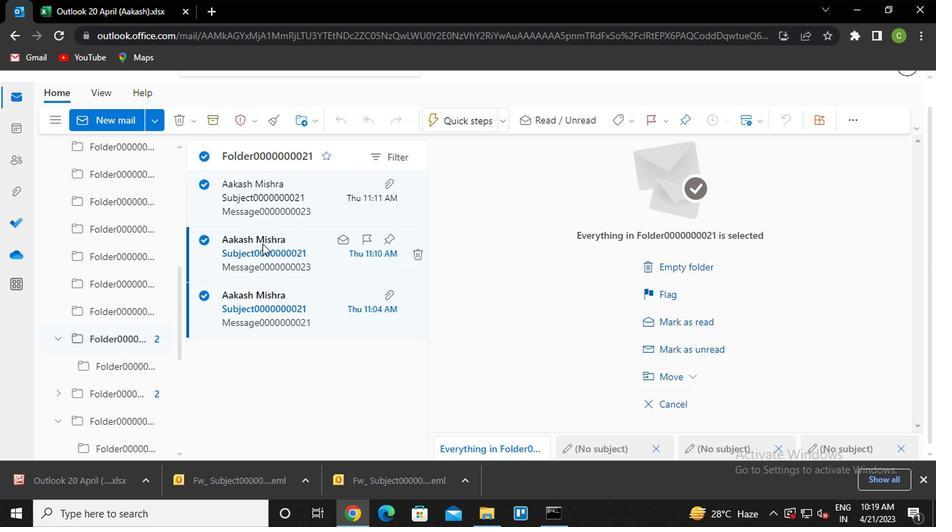 
Action: Mouse moved to (306, 120)
Screenshot: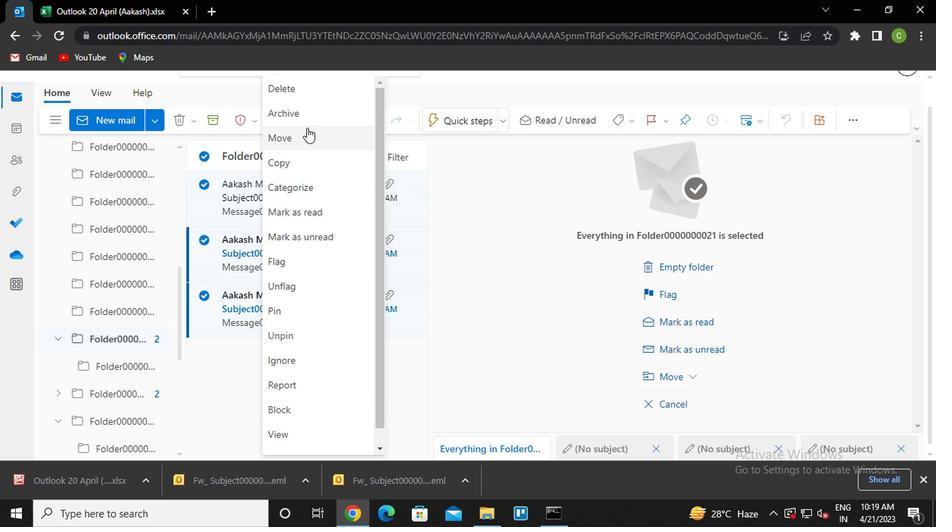 
Action: Mouse pressed left at (306, 120)
Screenshot: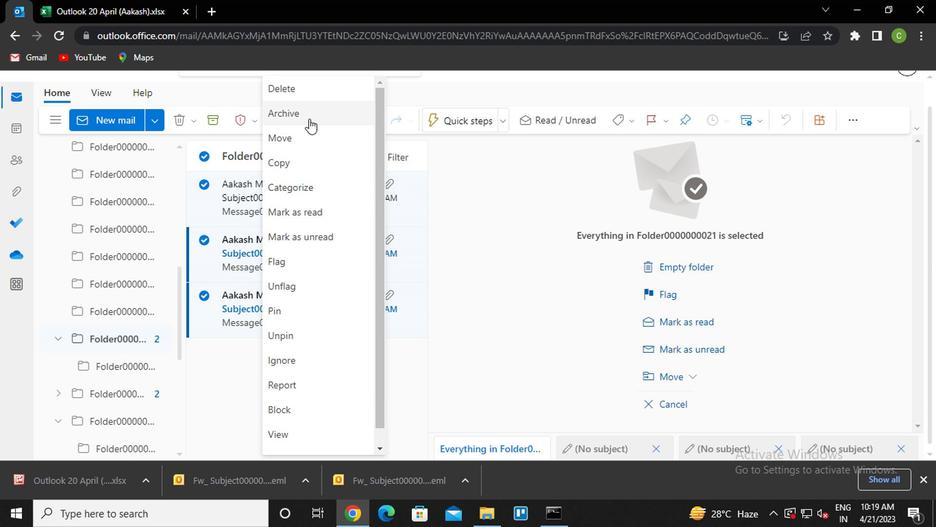 
Action: Mouse moved to (127, 303)
Screenshot: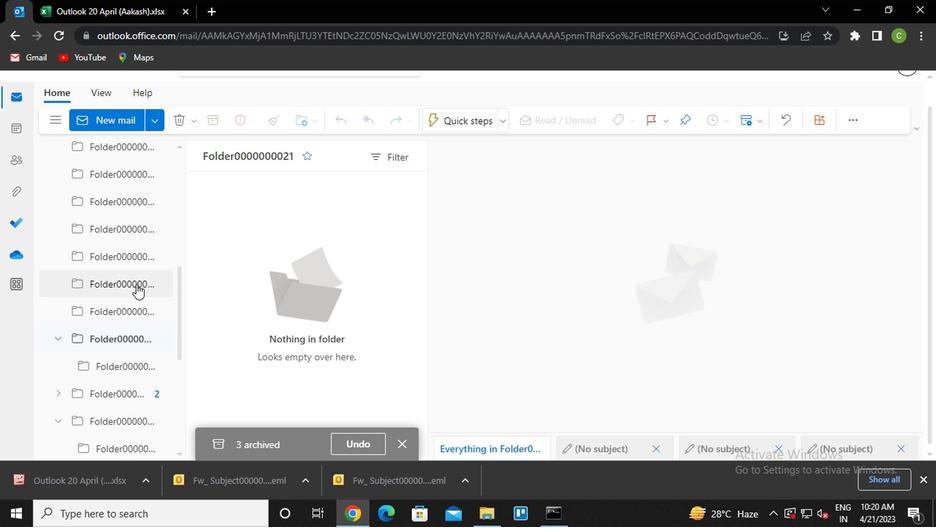 
Action: Mouse scrolled (127, 303) with delta (0, 0)
Screenshot: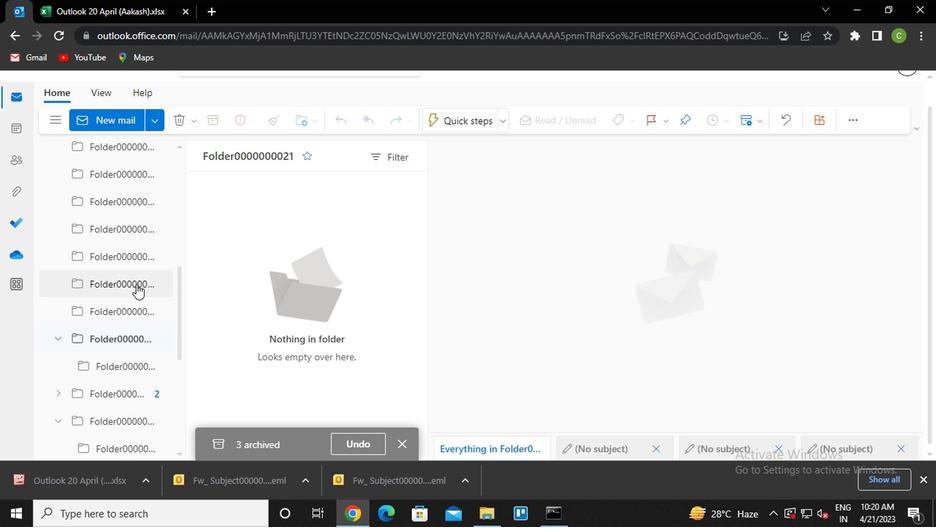 
Action: Mouse moved to (120, 303)
Screenshot: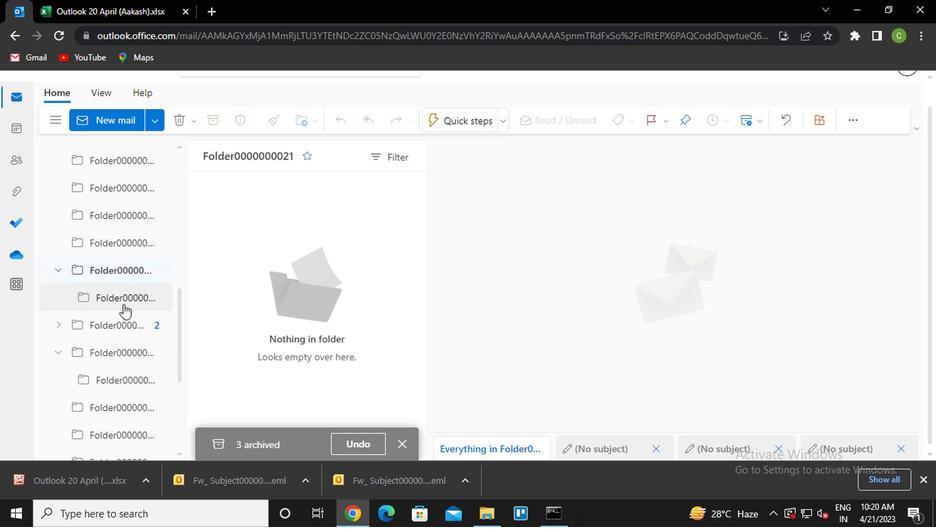 
Action: Mouse pressed left at (120, 303)
Screenshot: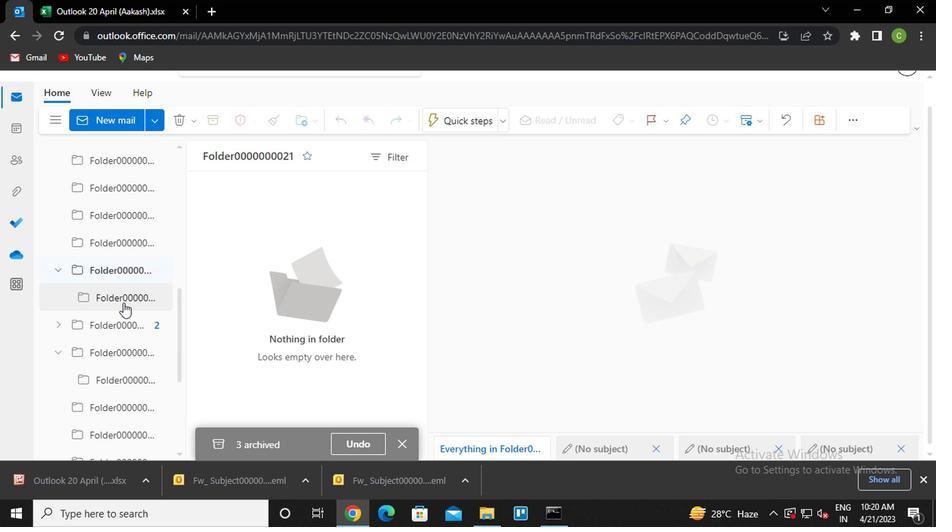 
Action: Mouse moved to (116, 273)
Screenshot: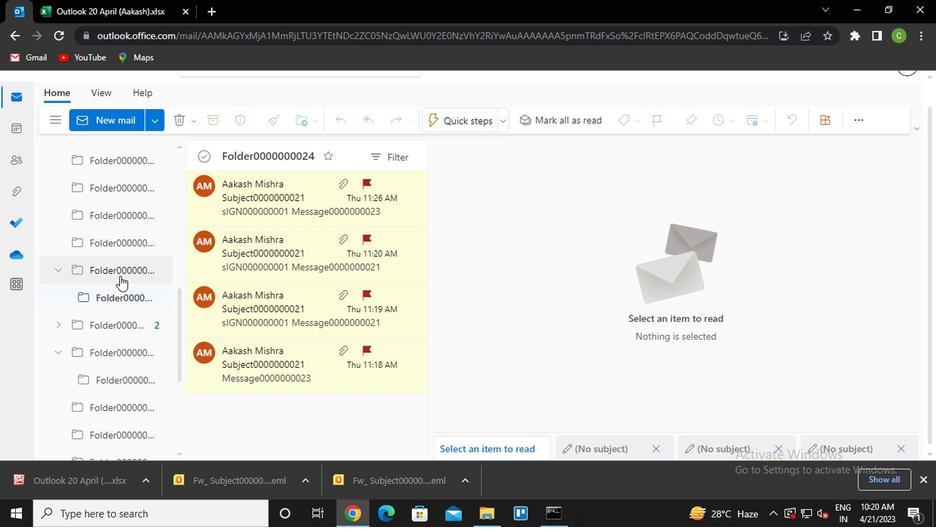 
Action: Mouse pressed left at (116, 273)
Screenshot: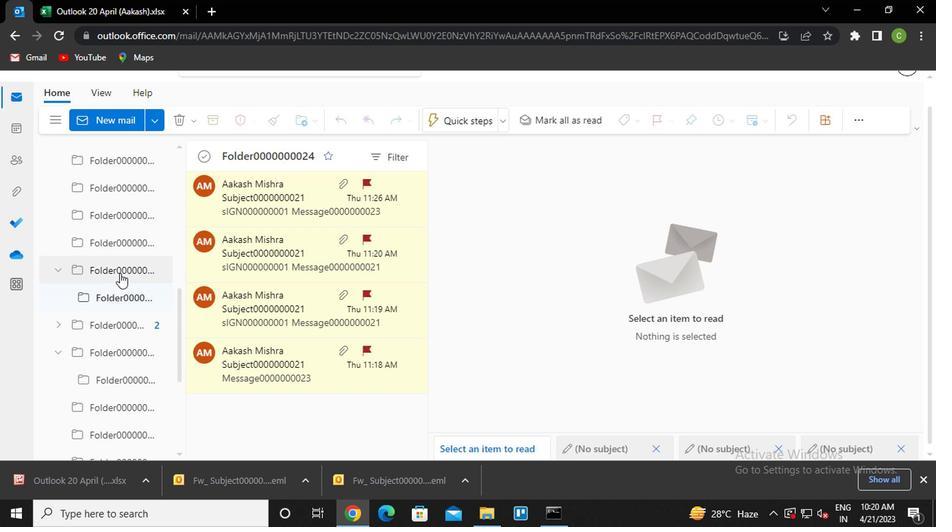 
Action: Mouse moved to (110, 322)
Screenshot: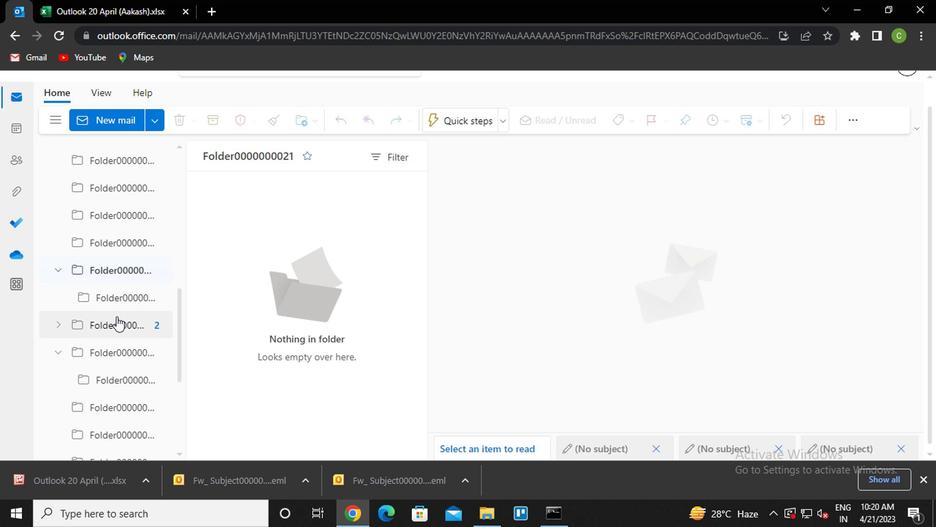 
Action: Mouse pressed left at (110, 322)
Screenshot: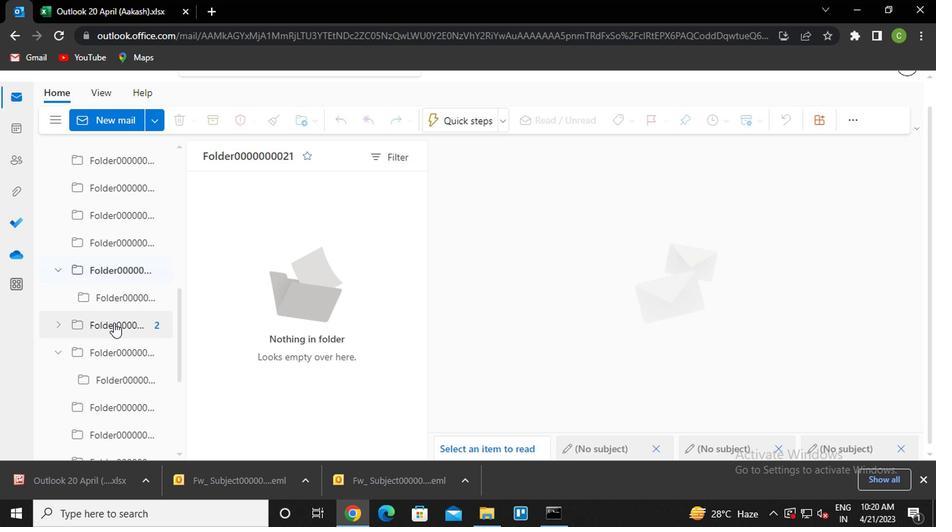 
Action: Mouse moved to (202, 187)
Screenshot: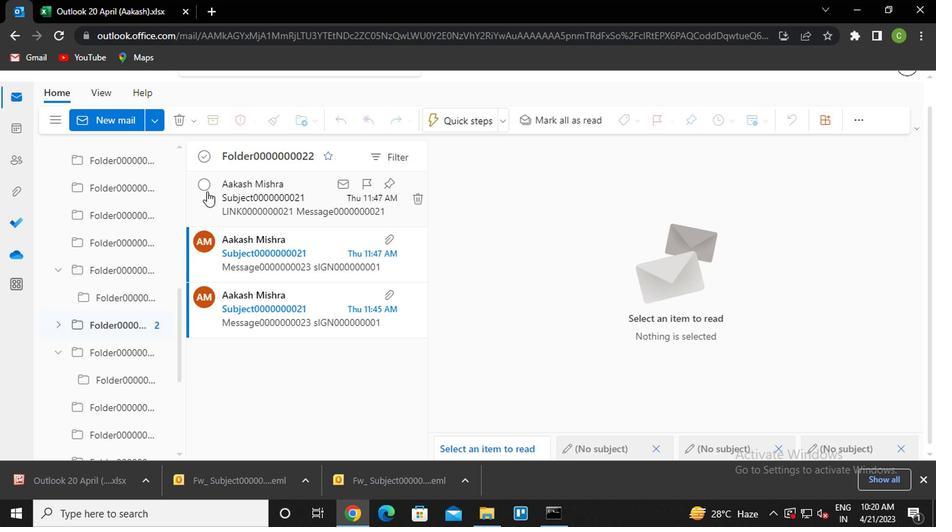 
Action: Mouse pressed left at (202, 187)
Screenshot: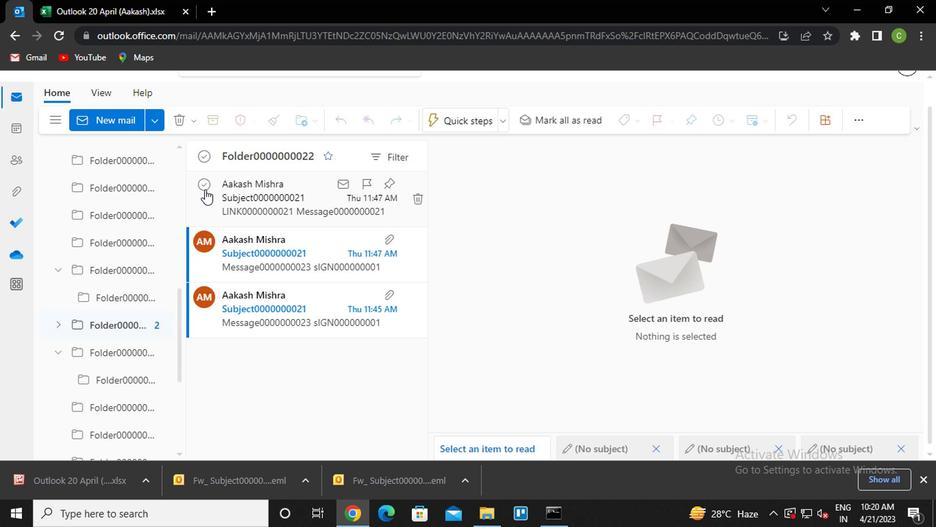 
Action: Mouse moved to (202, 240)
Screenshot: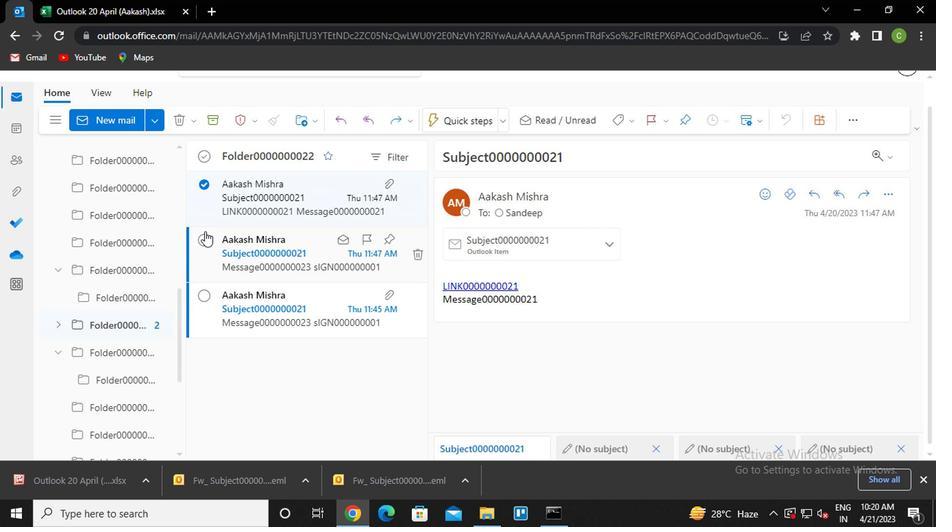 
Action: Mouse pressed left at (202, 240)
Screenshot: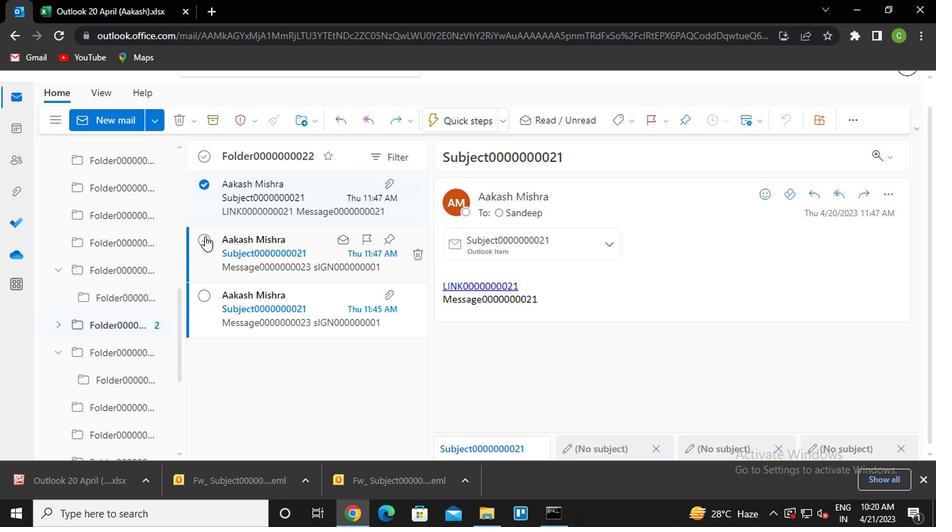 
Action: Mouse moved to (198, 301)
Screenshot: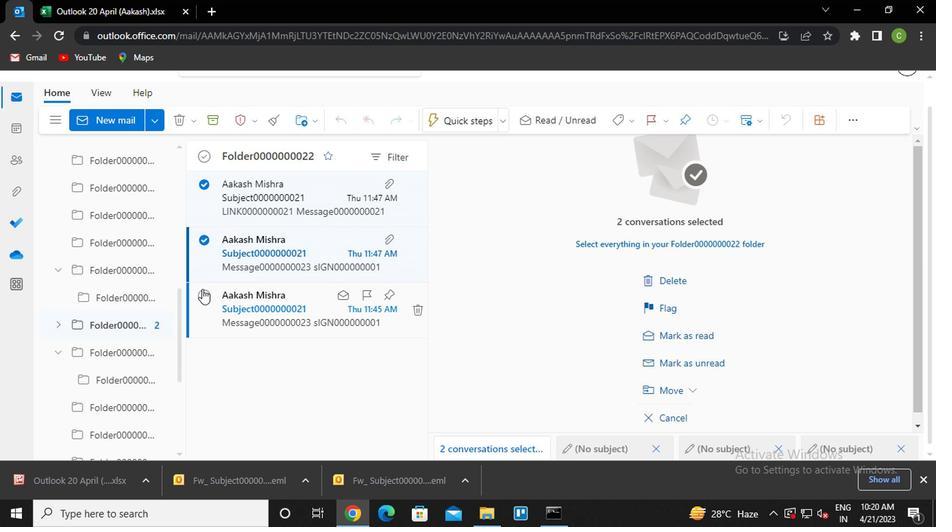 
Action: Mouse pressed left at (198, 301)
Screenshot: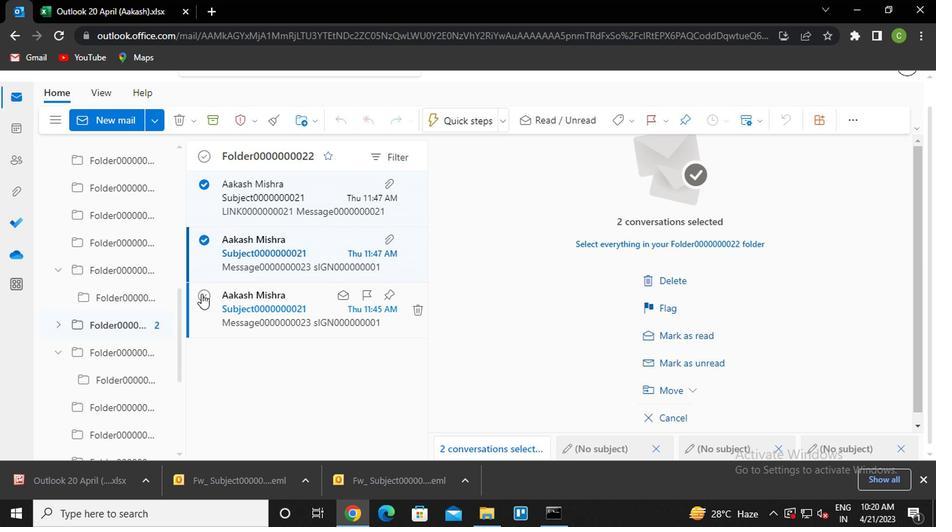 
Action: Mouse moved to (252, 234)
Screenshot: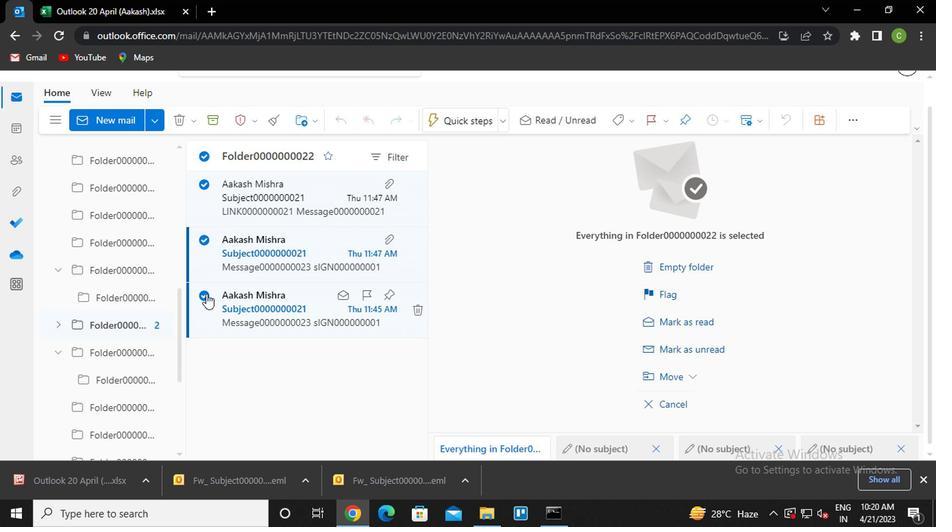 
Action: Mouse pressed right at (252, 234)
Screenshot: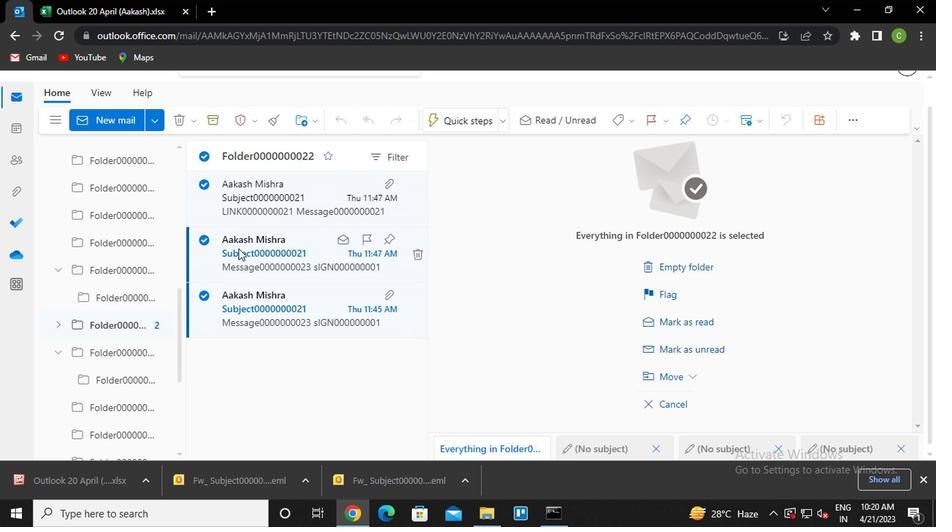 
Action: Mouse moved to (316, 120)
Screenshot: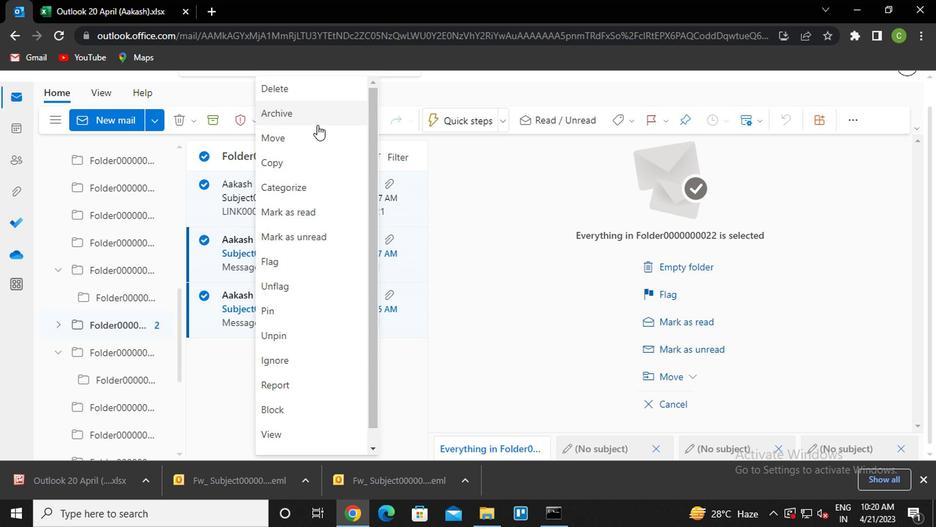 
Action: Mouse pressed left at (316, 120)
Screenshot: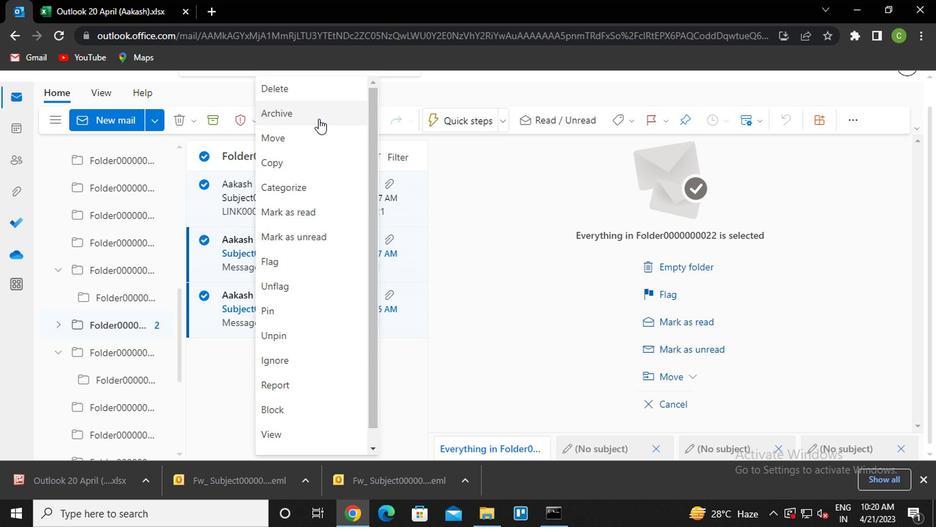 
Action: Mouse moved to (112, 371)
Screenshot: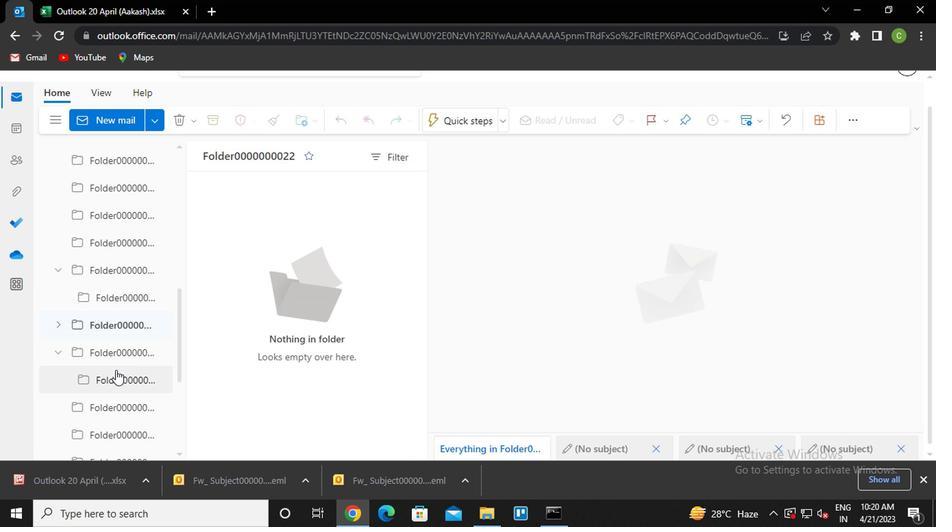 
Action: Mouse pressed left at (112, 371)
Screenshot: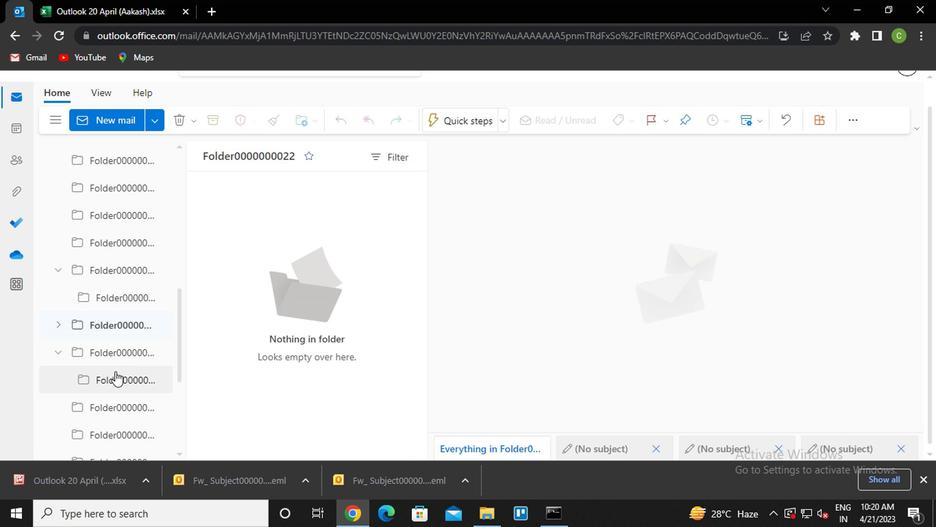
Action: Mouse moved to (113, 348)
Screenshot: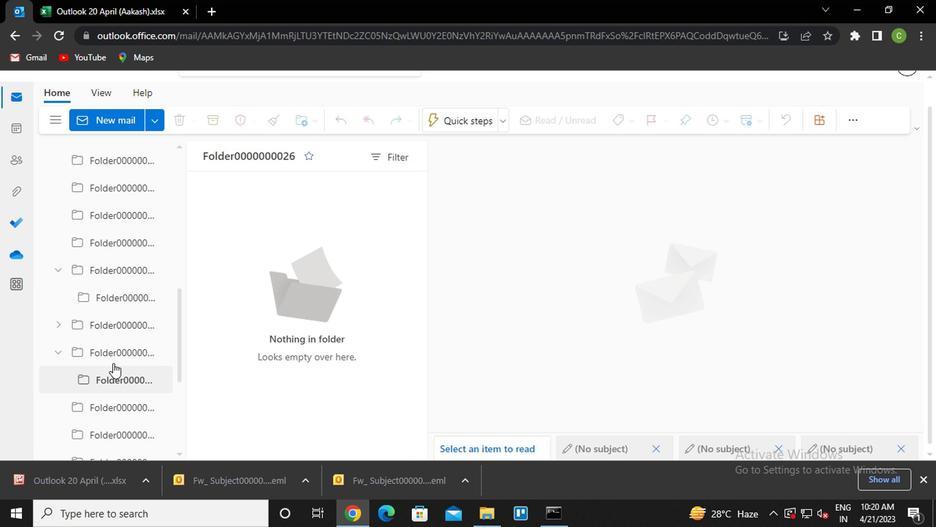 
Action: Mouse pressed left at (113, 348)
Screenshot: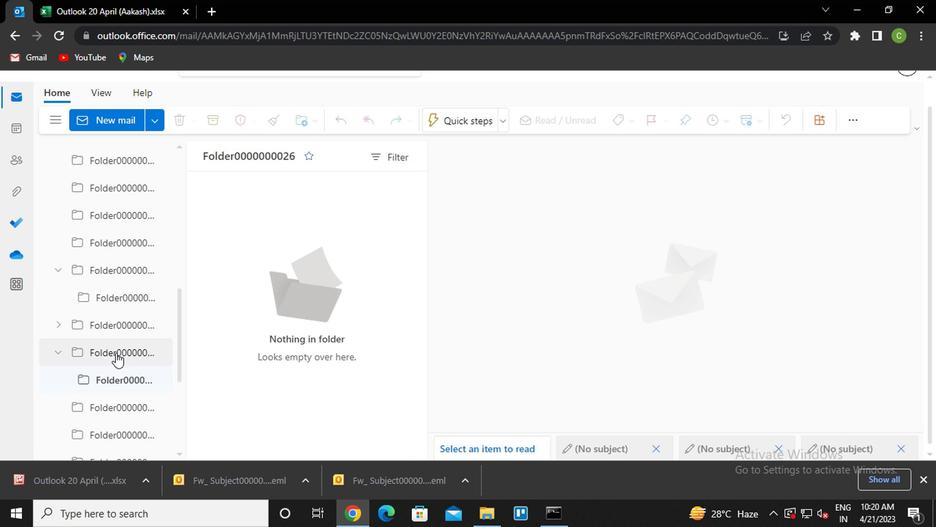
Action: Mouse scrolled (113, 347) with delta (0, 0)
Screenshot: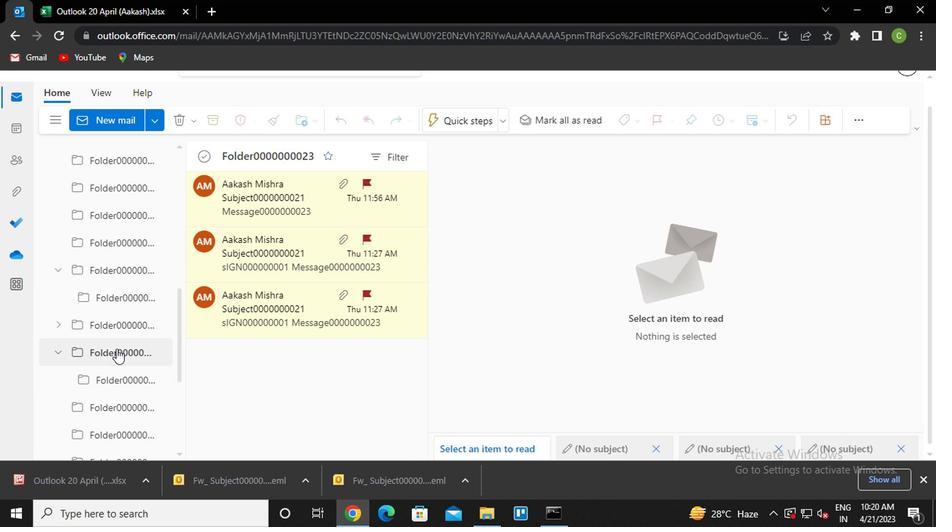 
Action: Mouse moved to (108, 334)
Screenshot: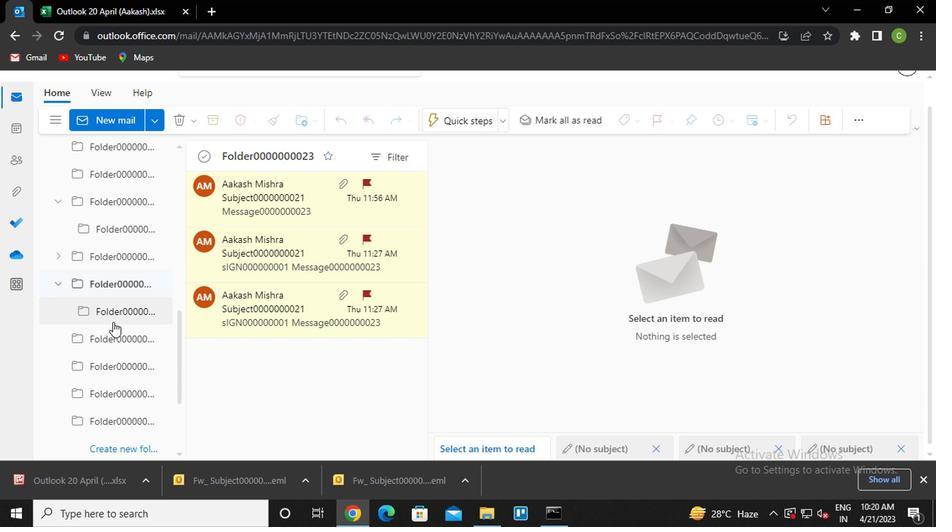 
Action: Mouse pressed left at (108, 334)
Screenshot: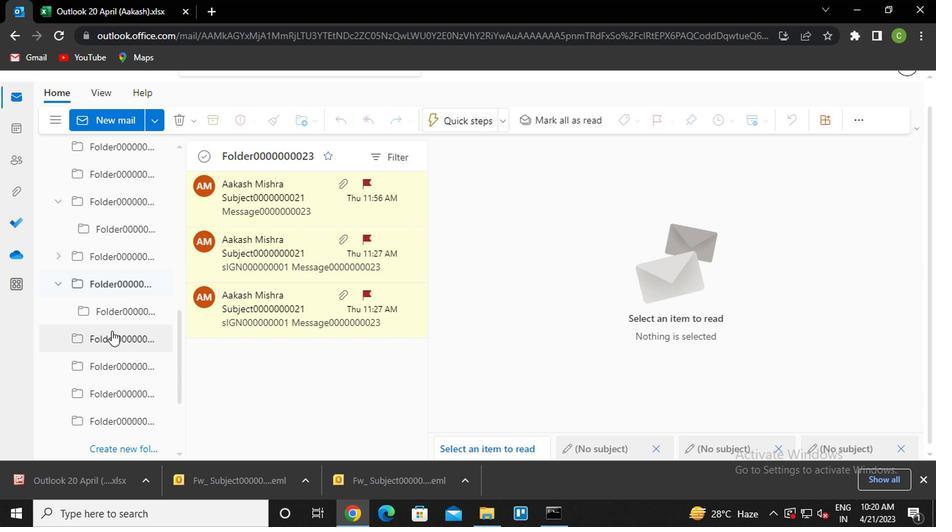 
Action: Mouse moved to (116, 263)
Screenshot: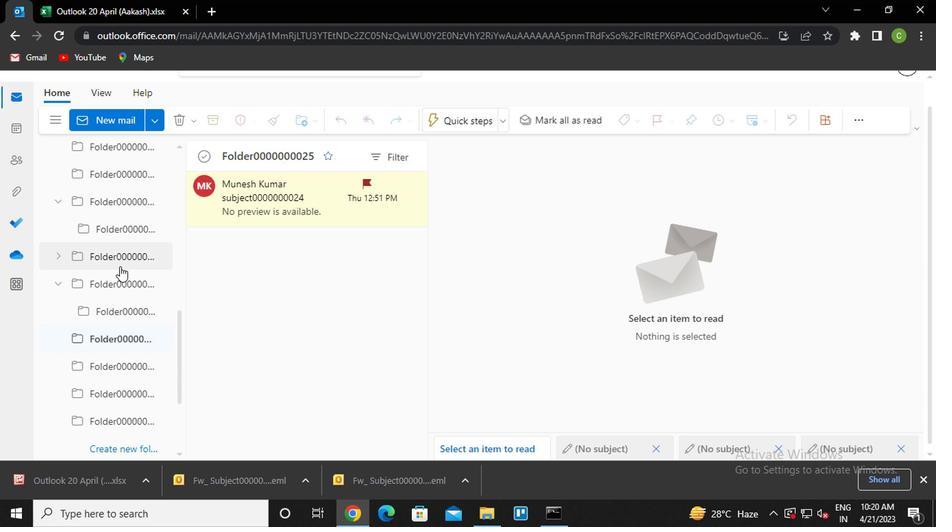 
Action: Mouse pressed left at (116, 263)
Screenshot: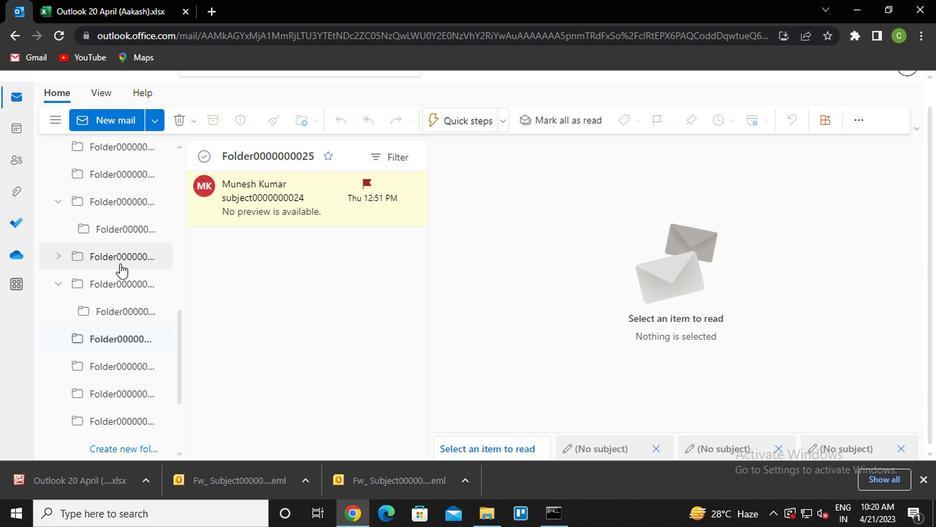 
Action: Mouse moved to (294, 317)
Screenshot: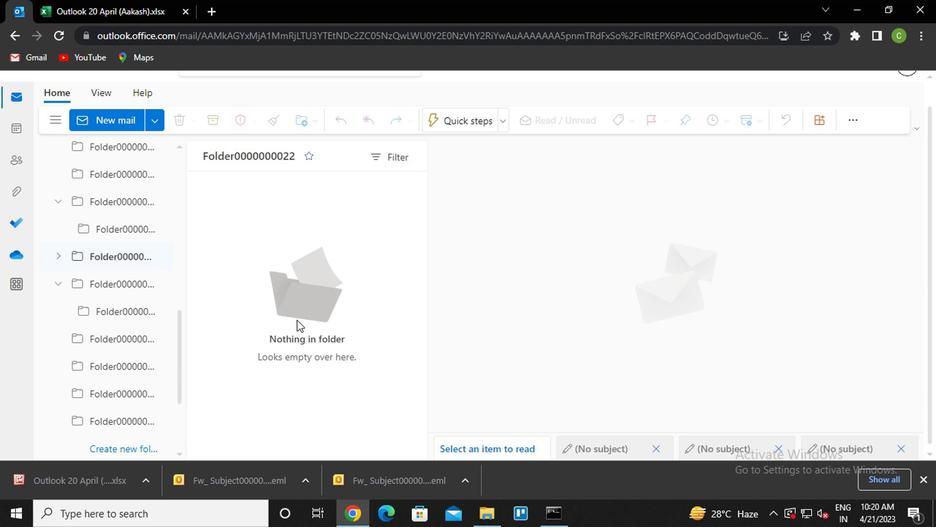 
Action: Key pressed <Key.f8>
Screenshot: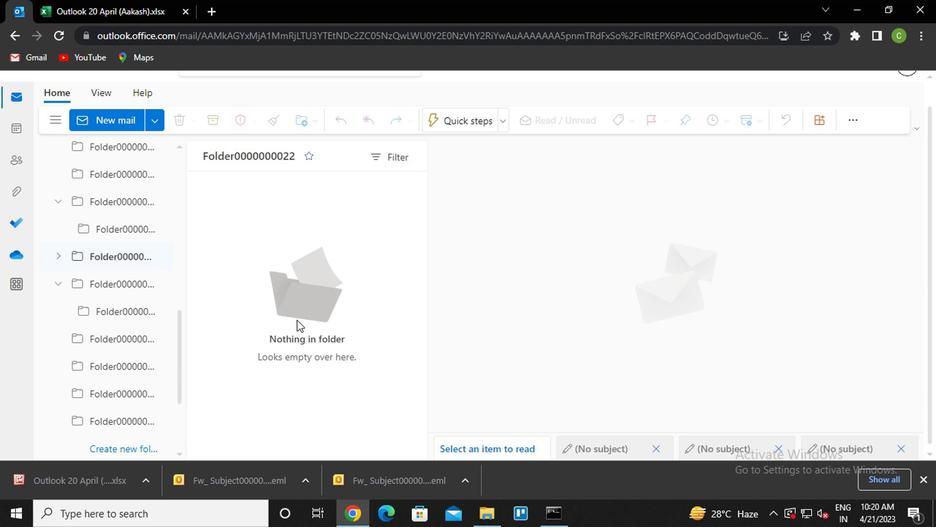 
